 Task: Find connections with filter location Itaberaí with filter topic #coachingwith filter profile language Spanish with filter current company Diverse Lynx with filter school Maharaja Surajmal Institute Of Technology with filter industry Cutlery and Handtool Manufacturing with filter service category Homeowners Insurance with filter keywords title Electrician
Action: Mouse moved to (493, 90)
Screenshot: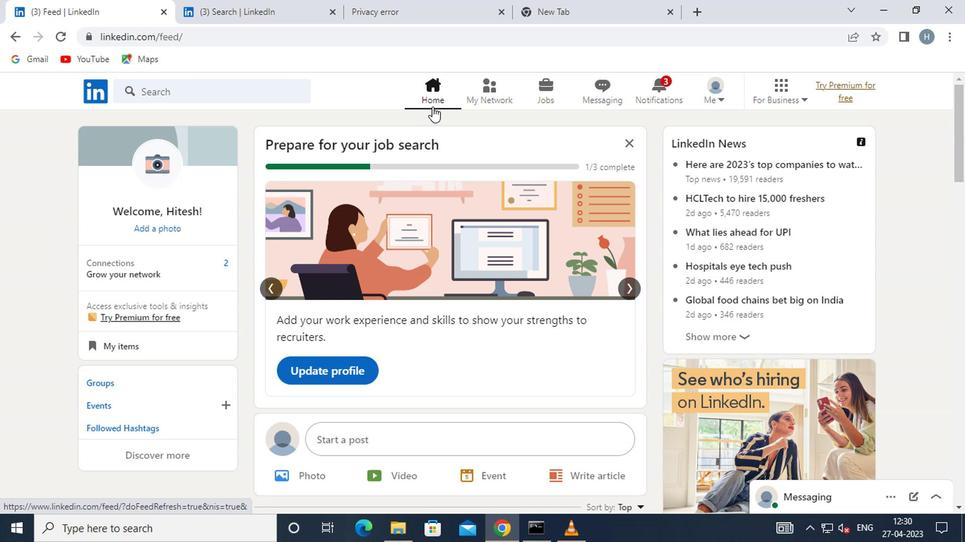
Action: Mouse pressed left at (493, 90)
Screenshot: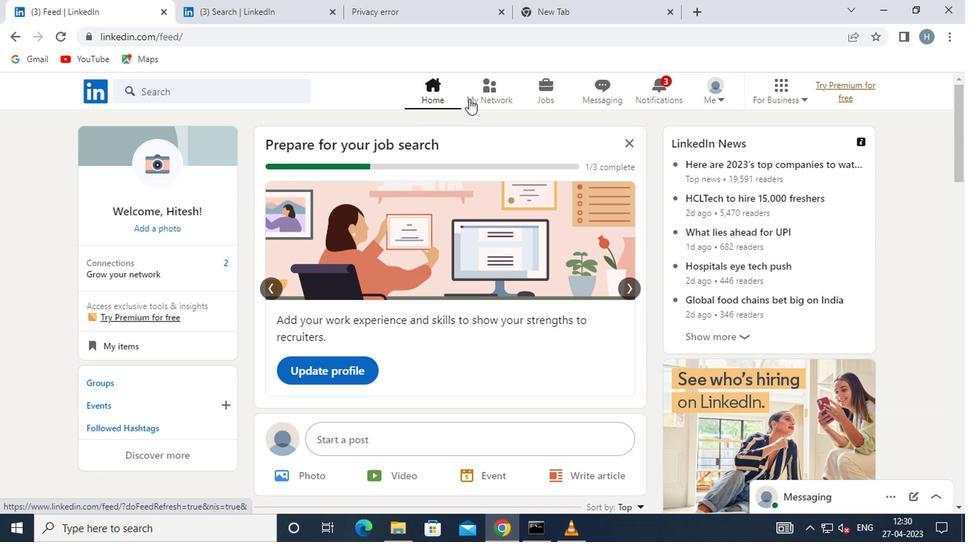 
Action: Mouse moved to (218, 172)
Screenshot: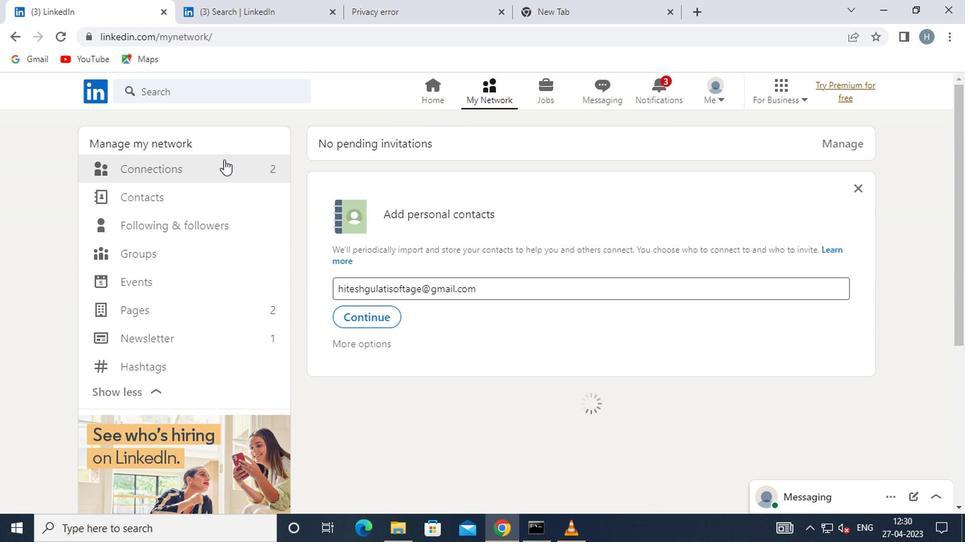 
Action: Mouse pressed left at (218, 172)
Screenshot: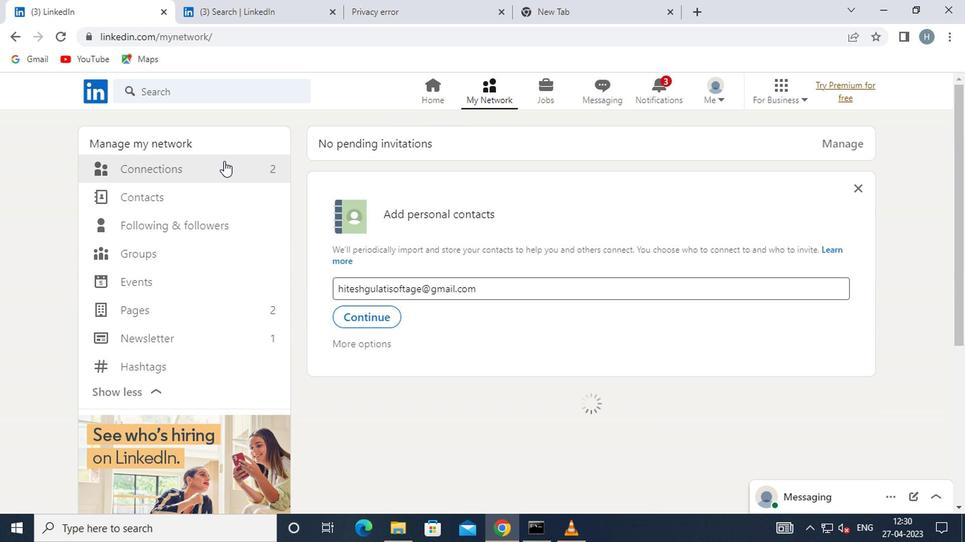 
Action: Mouse moved to (565, 171)
Screenshot: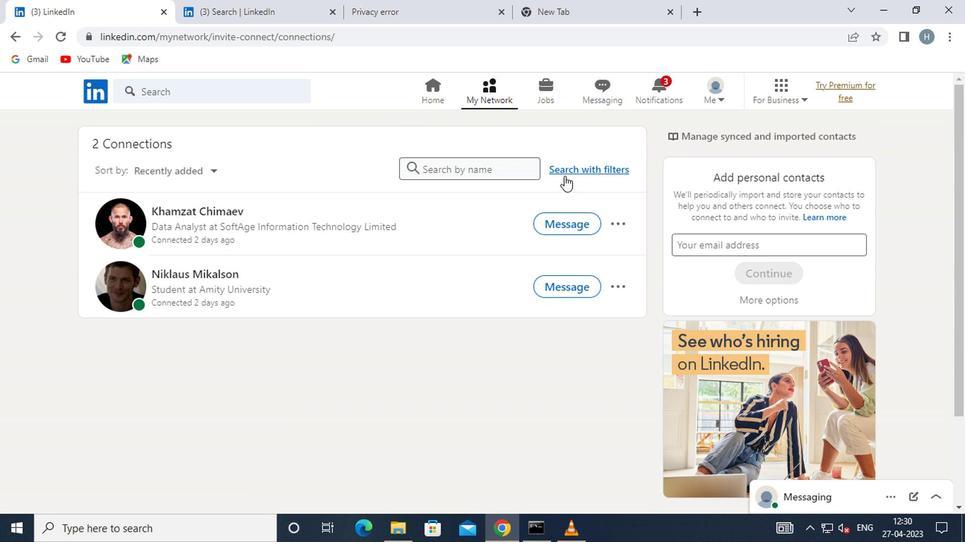
Action: Mouse pressed left at (565, 171)
Screenshot: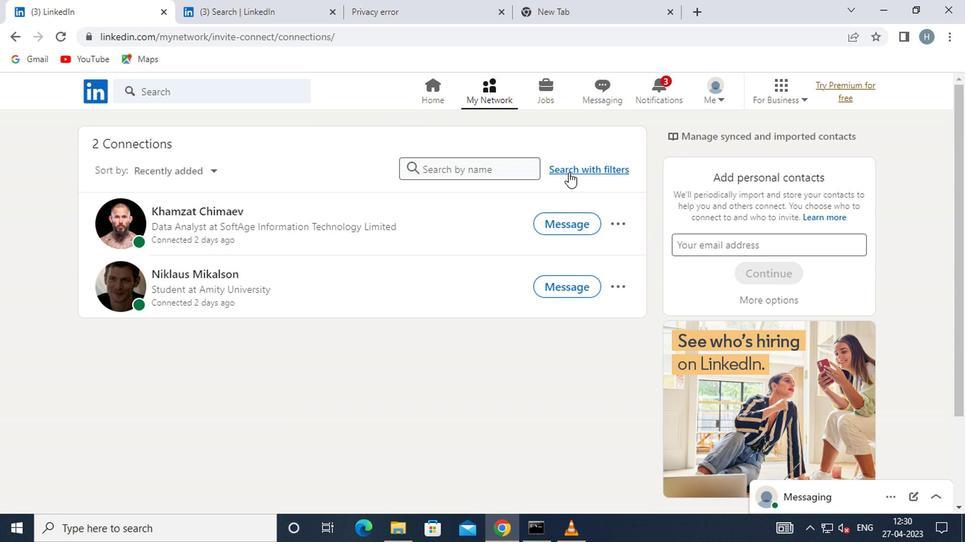 
Action: Mouse moved to (517, 132)
Screenshot: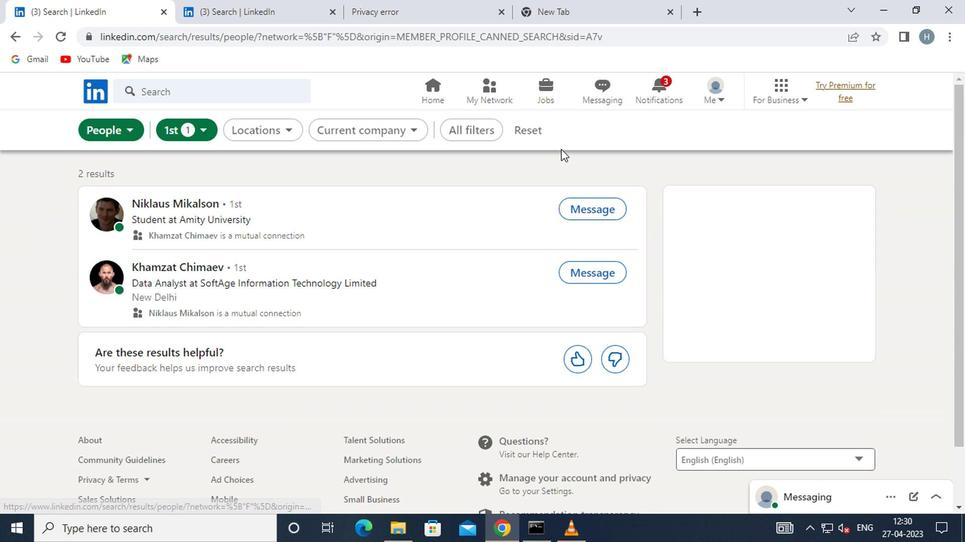 
Action: Mouse pressed left at (517, 132)
Screenshot: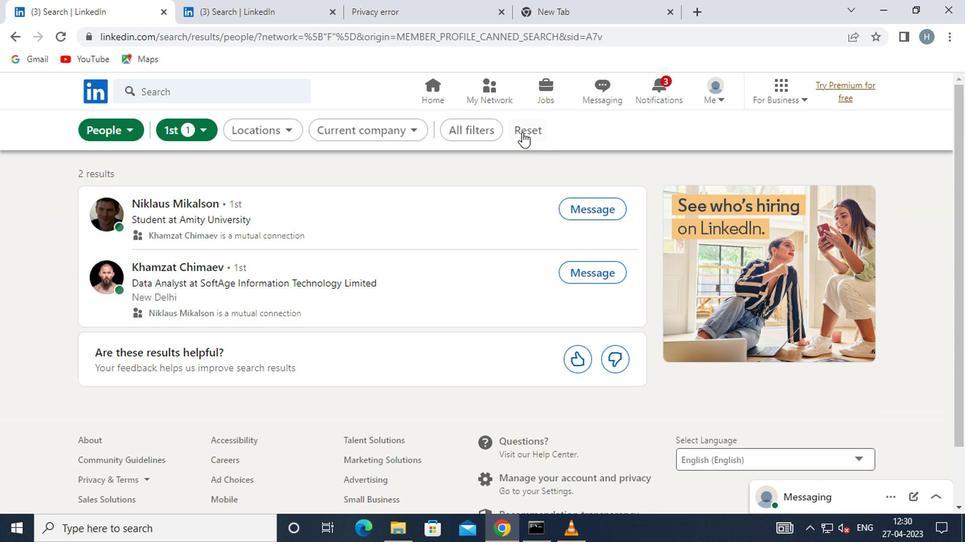 
Action: Mouse moved to (507, 127)
Screenshot: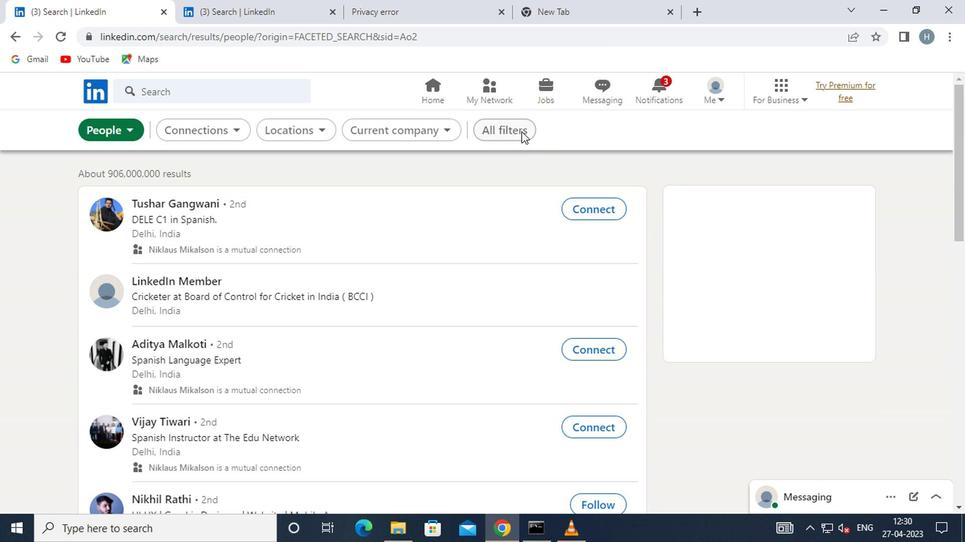 
Action: Mouse pressed left at (507, 127)
Screenshot: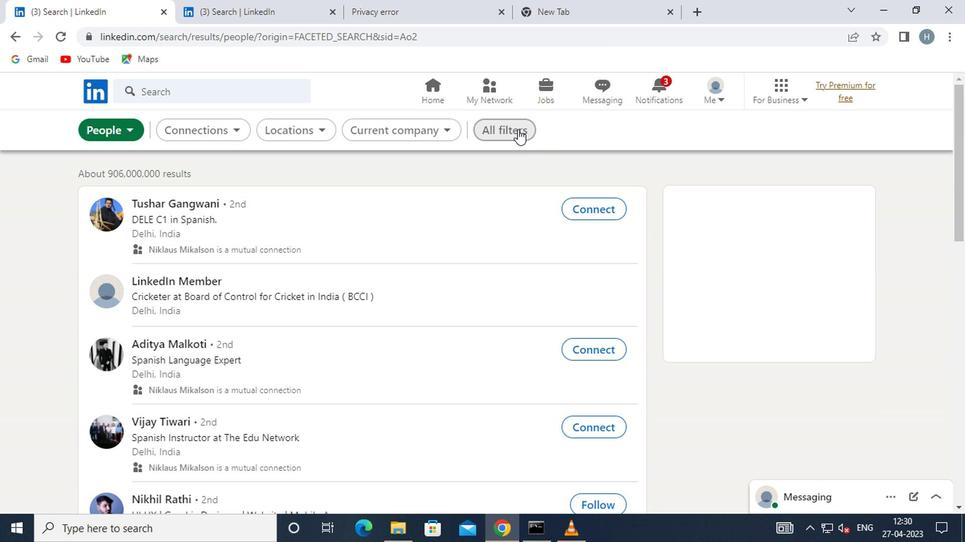 
Action: Mouse moved to (738, 303)
Screenshot: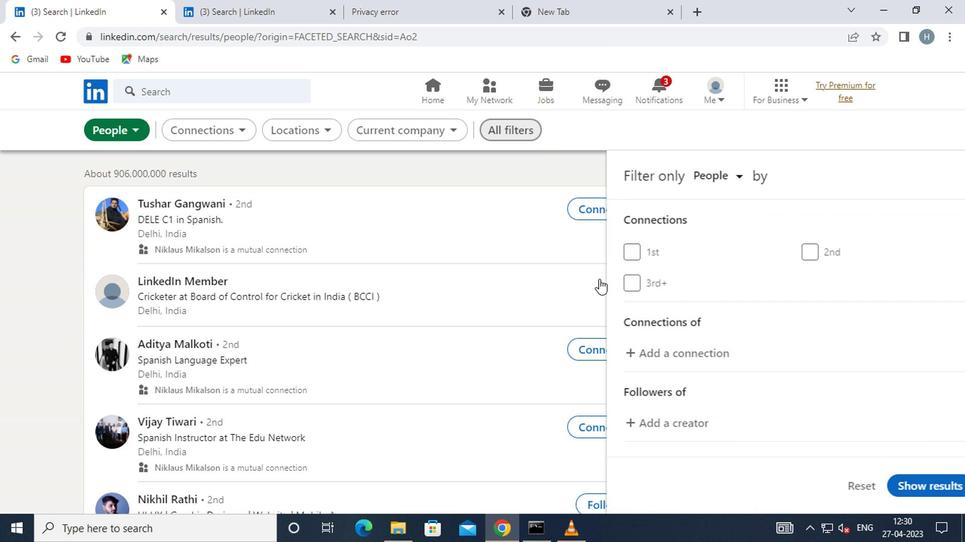 
Action: Mouse scrolled (738, 302) with delta (0, -1)
Screenshot: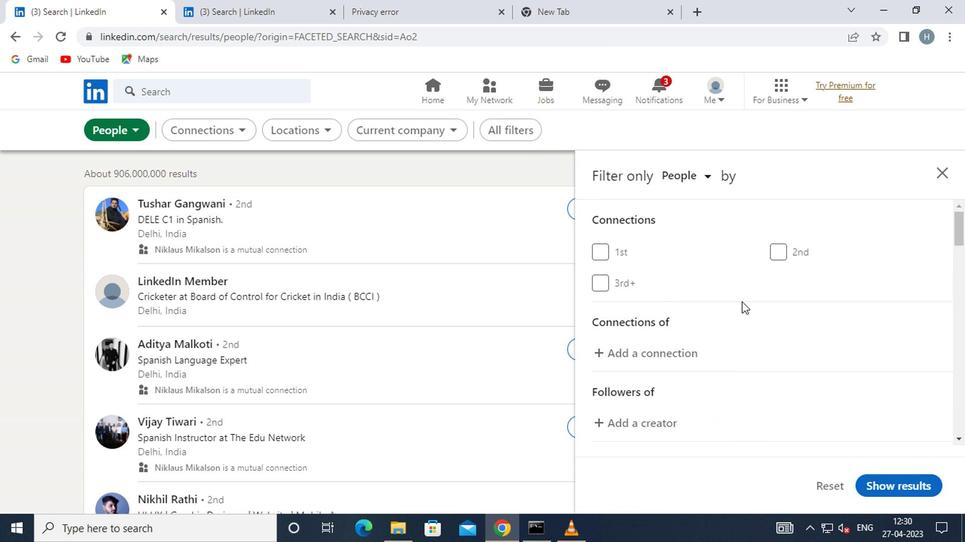 
Action: Mouse scrolled (738, 302) with delta (0, -1)
Screenshot: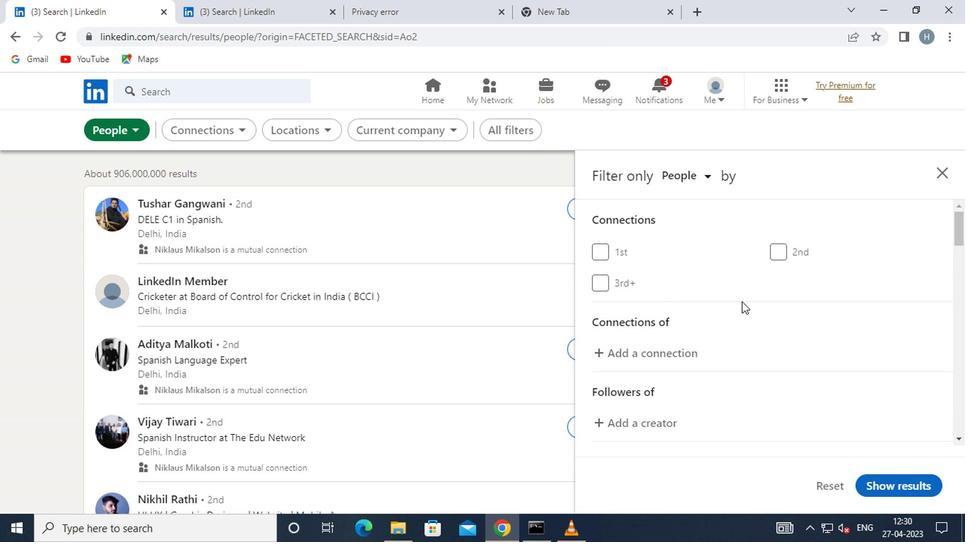 
Action: Mouse scrolled (738, 302) with delta (0, -1)
Screenshot: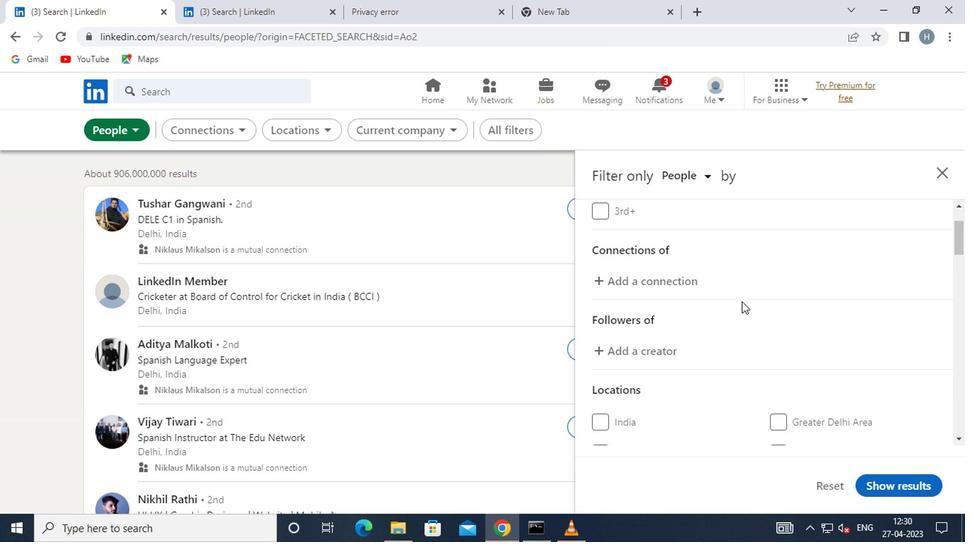 
Action: Mouse moved to (786, 337)
Screenshot: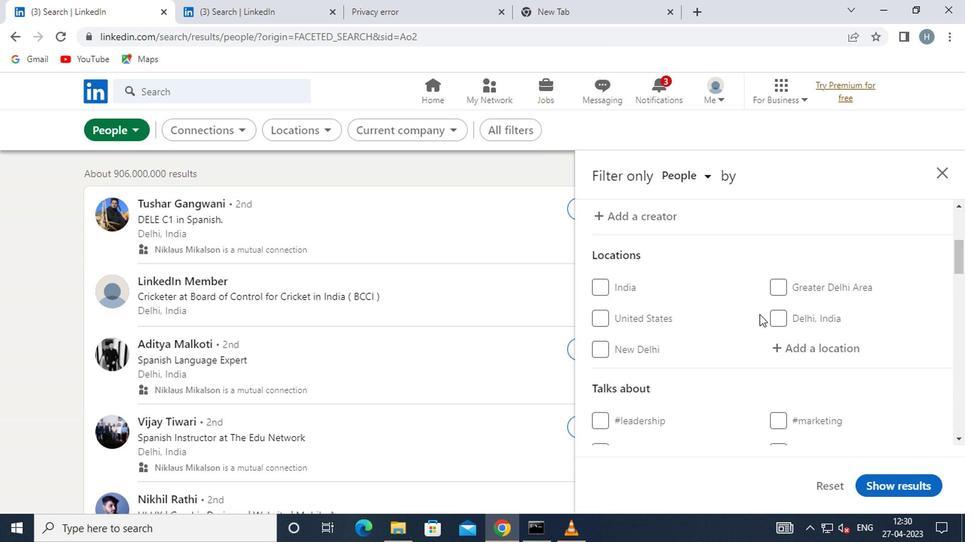 
Action: Mouse pressed left at (786, 337)
Screenshot: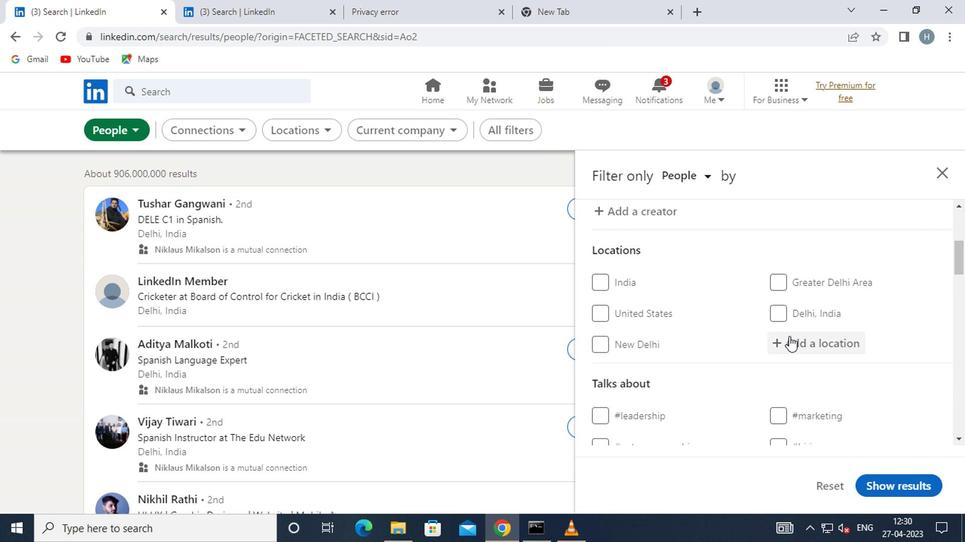 
Action: Key pressed itaberai
Screenshot: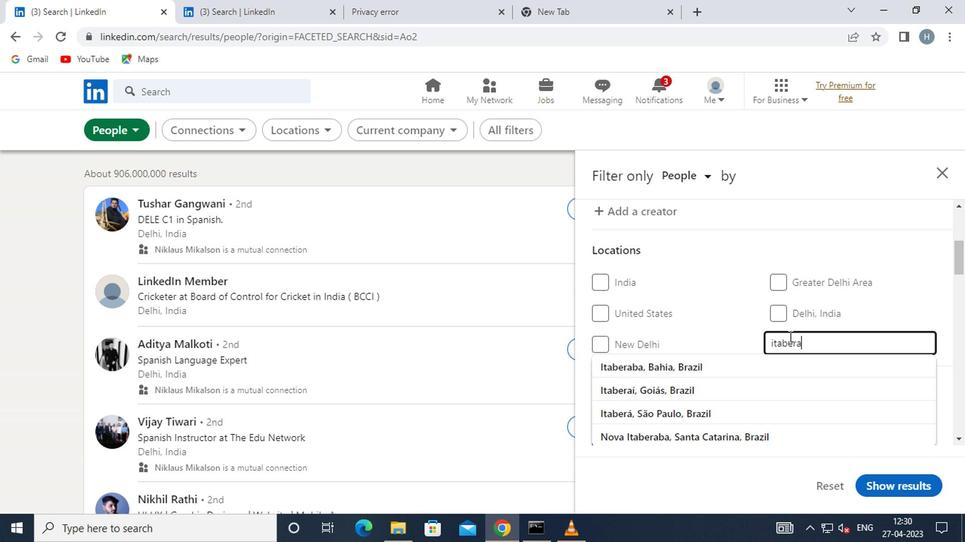 
Action: Mouse moved to (870, 303)
Screenshot: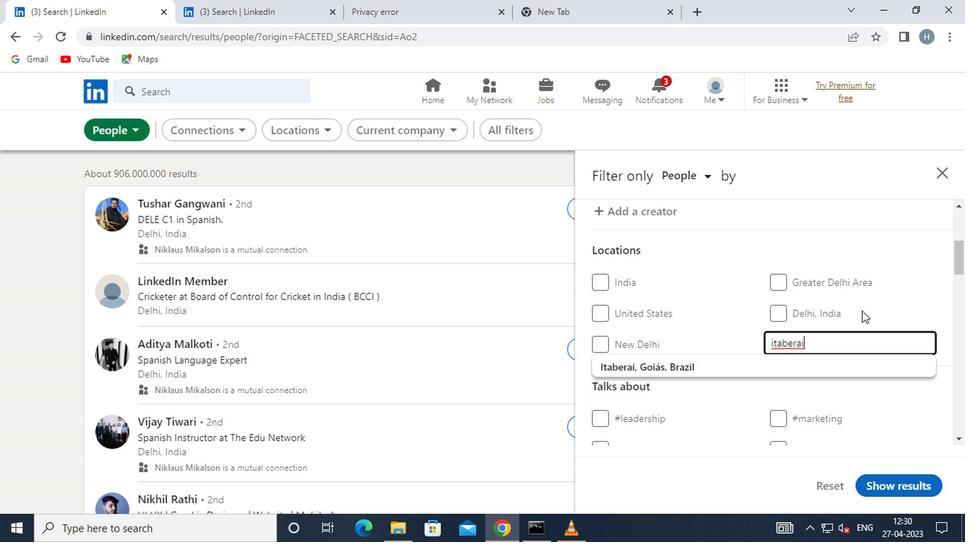 
Action: Mouse pressed left at (870, 303)
Screenshot: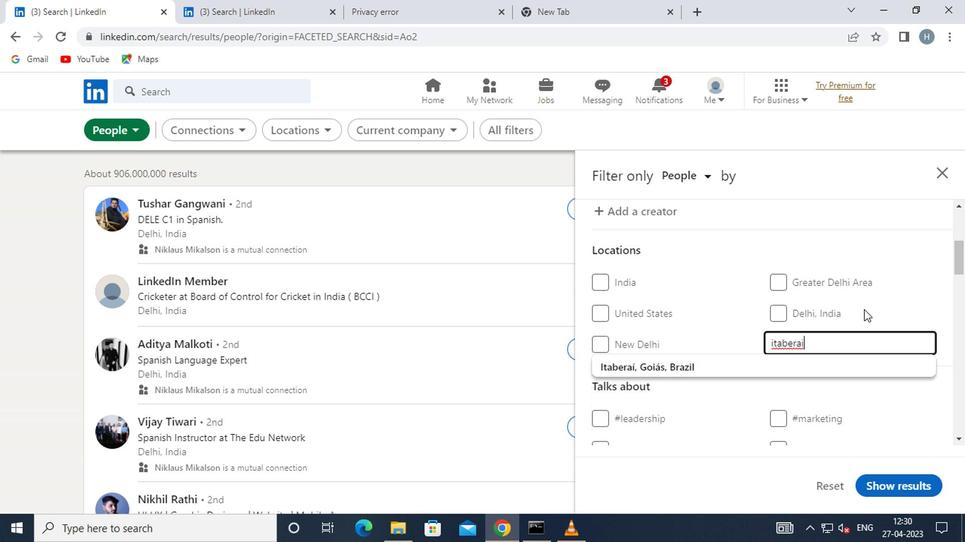
Action: Mouse scrolled (870, 303) with delta (0, 0)
Screenshot: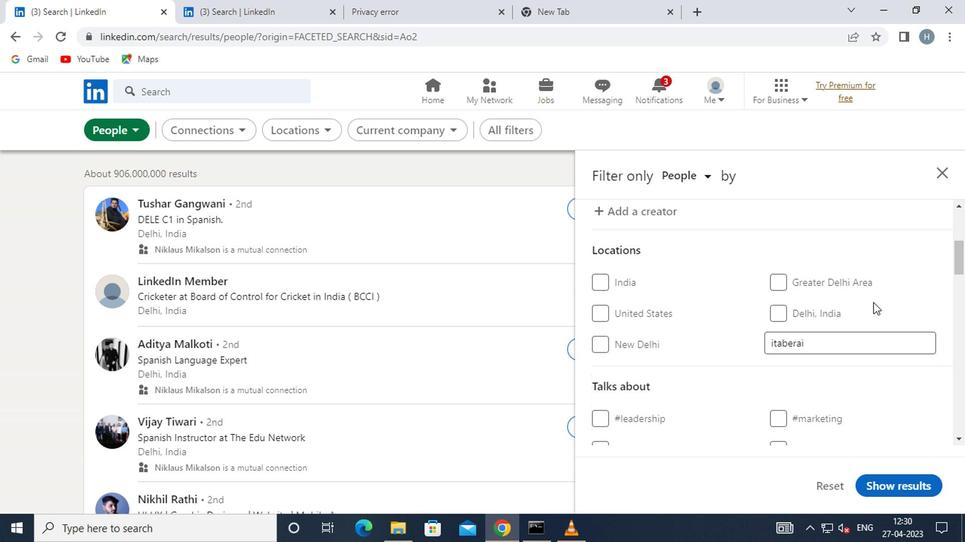 
Action: Mouse moved to (870, 303)
Screenshot: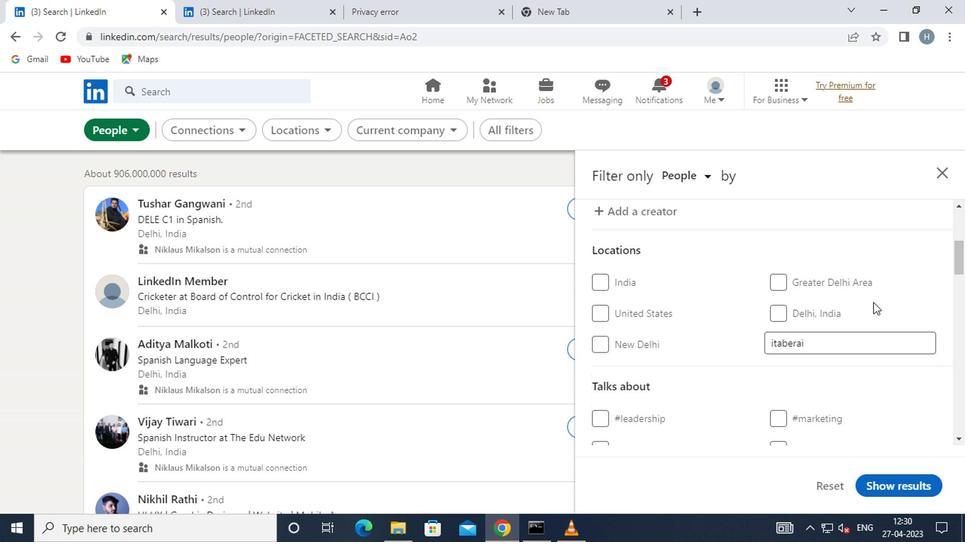
Action: Mouse scrolled (870, 303) with delta (0, 0)
Screenshot: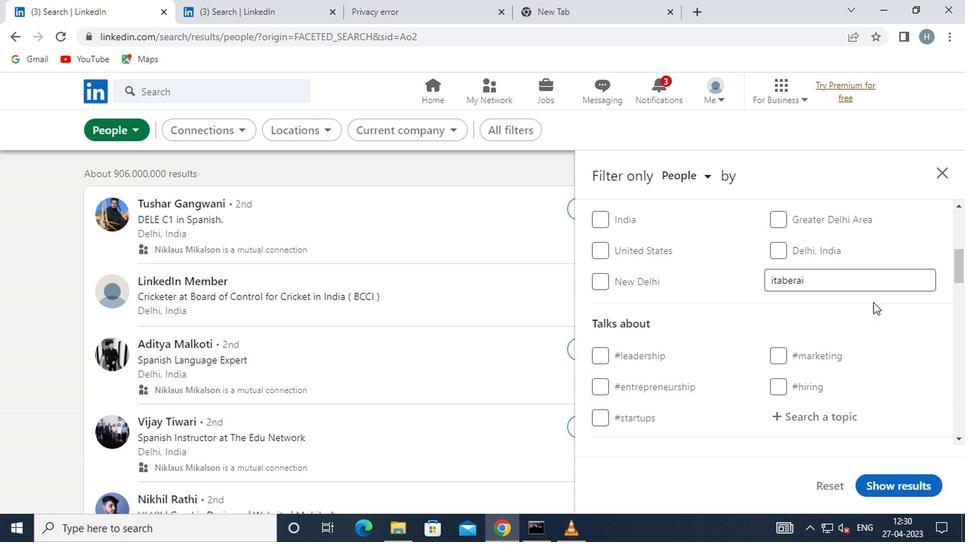 
Action: Mouse moved to (832, 340)
Screenshot: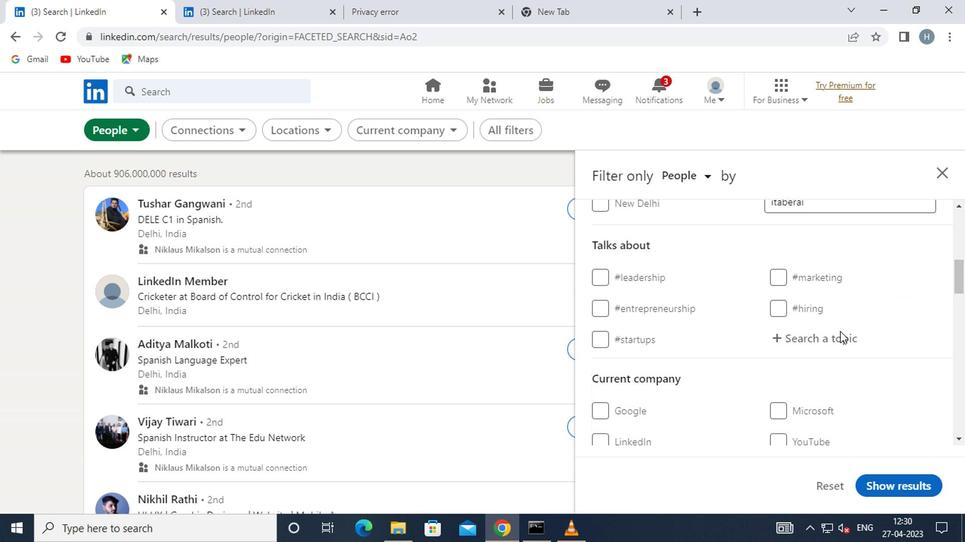 
Action: Mouse pressed left at (832, 340)
Screenshot: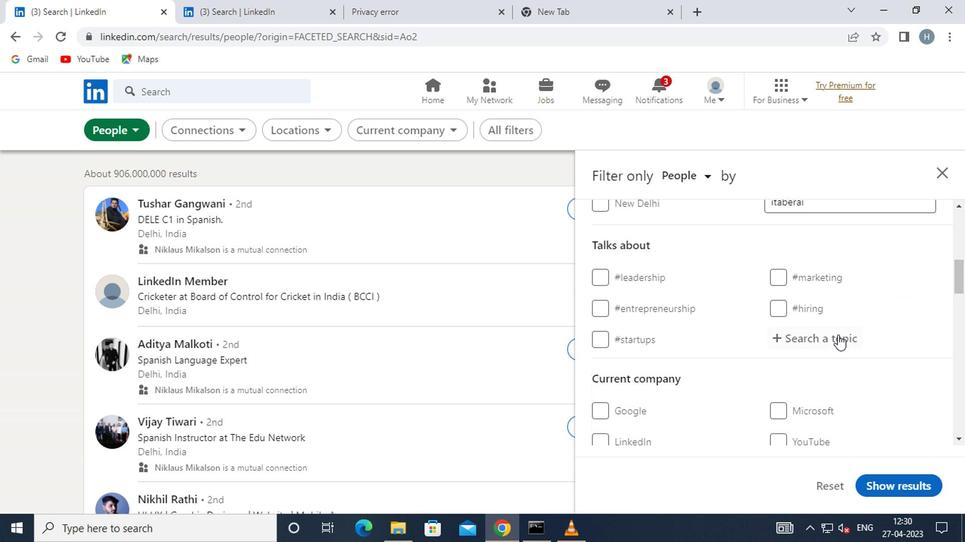 
Action: Mouse moved to (831, 340)
Screenshot: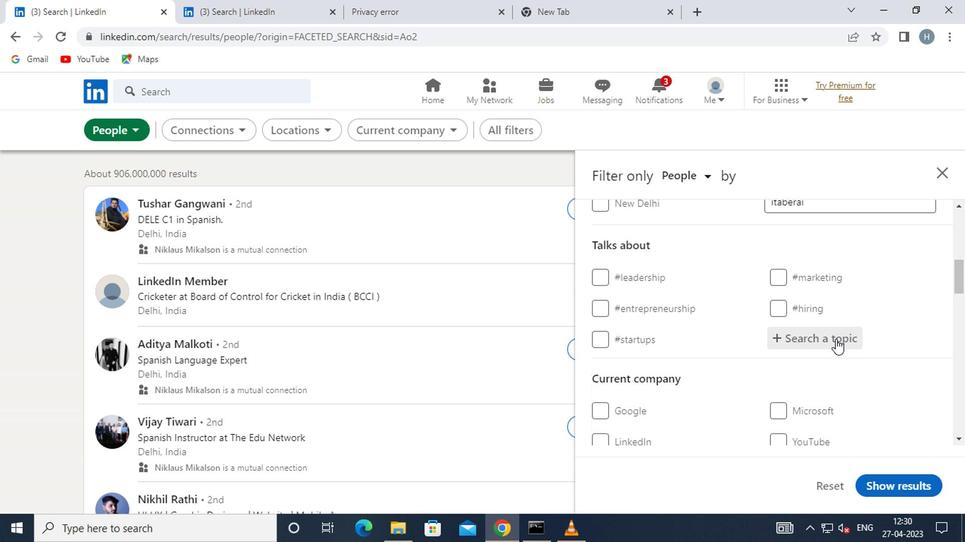 
Action: Key pressed <Key.shift><Key.shift><Key.shift>#COACHINGWITH
Screenshot: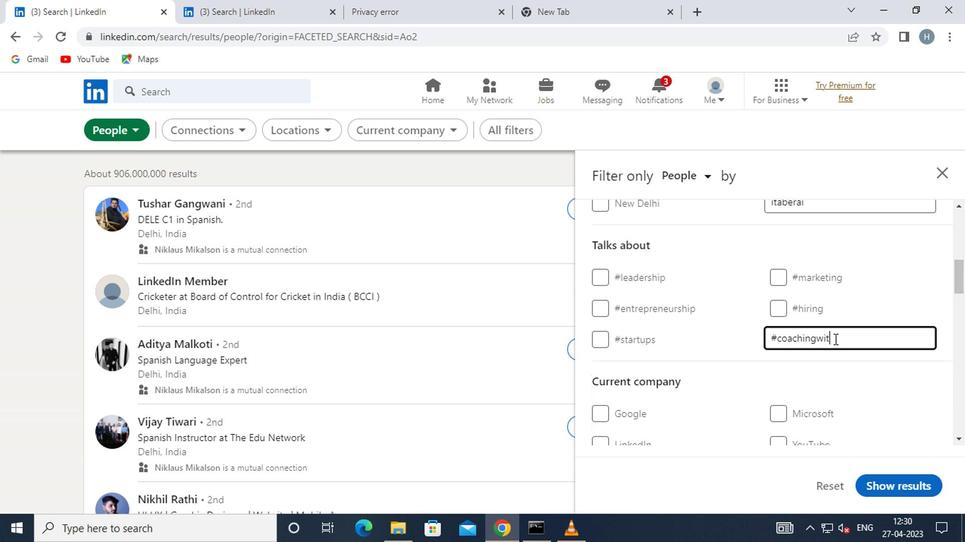 
Action: Mouse moved to (865, 377)
Screenshot: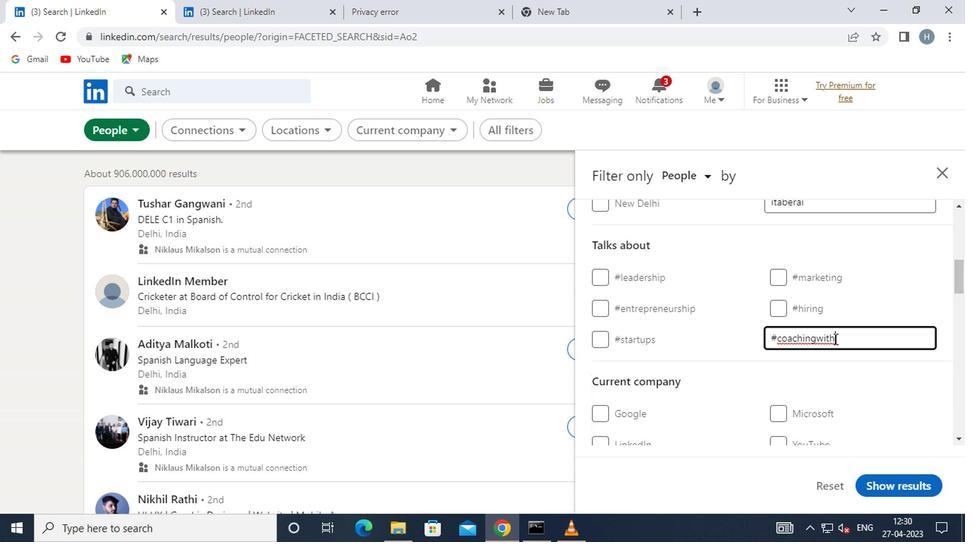 
Action: Mouse pressed left at (865, 377)
Screenshot: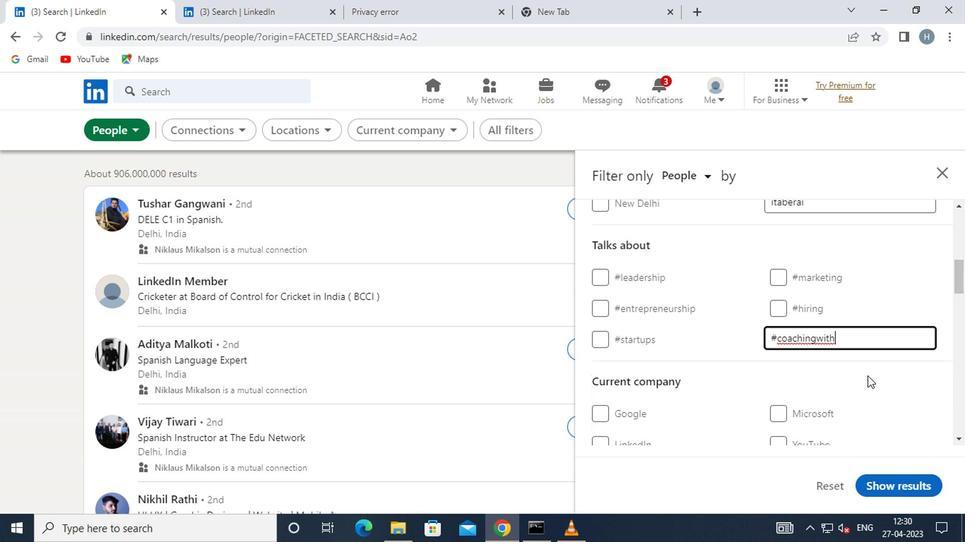 
Action: Mouse moved to (865, 367)
Screenshot: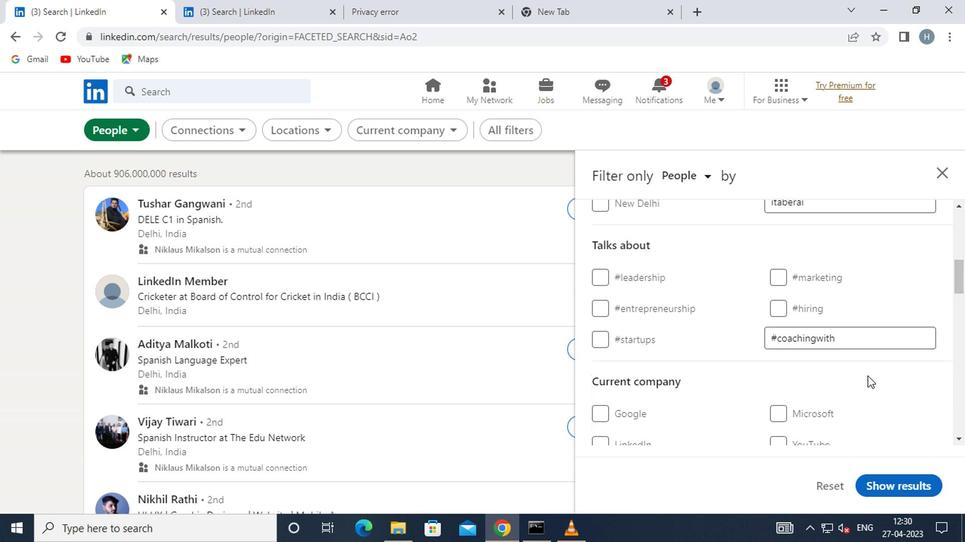 
Action: Mouse scrolled (865, 367) with delta (0, 0)
Screenshot: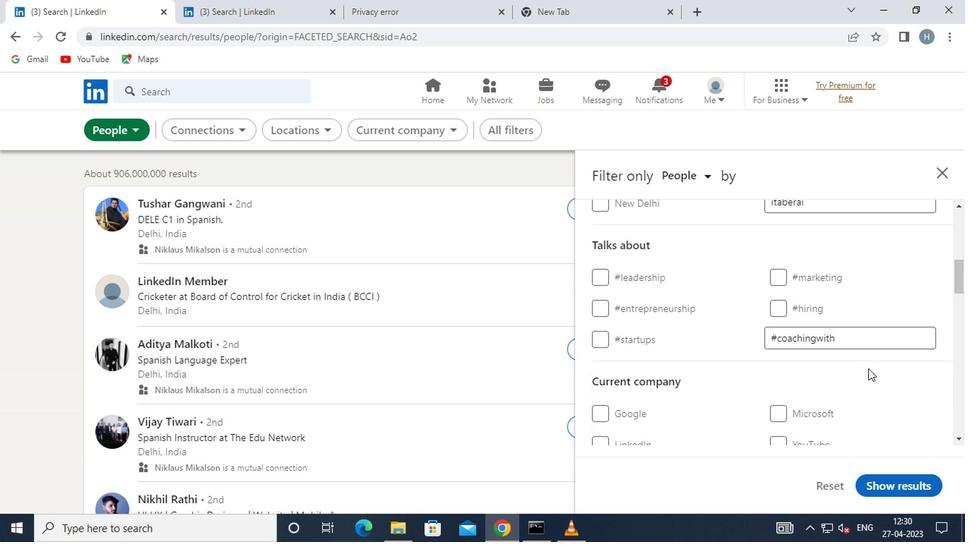 
Action: Mouse scrolled (865, 367) with delta (0, 0)
Screenshot: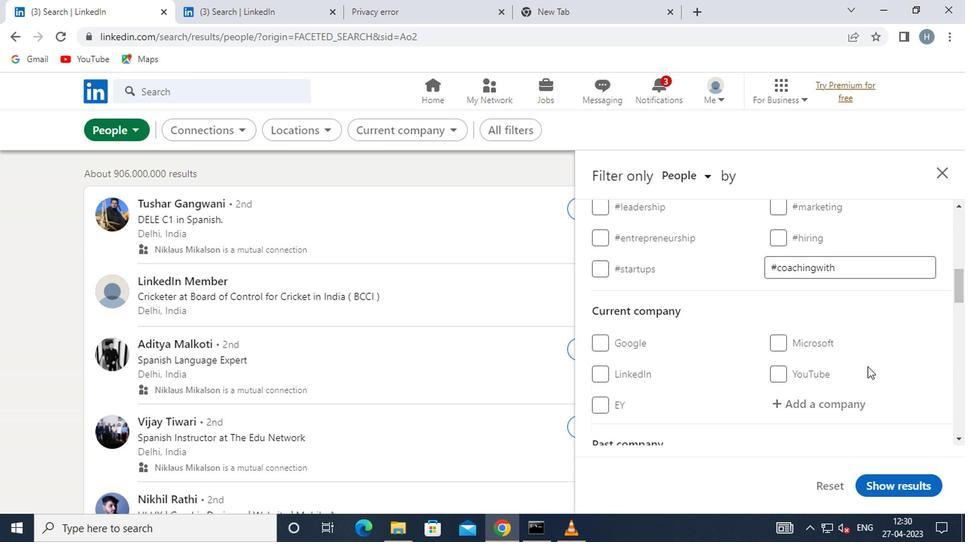 
Action: Mouse moved to (823, 334)
Screenshot: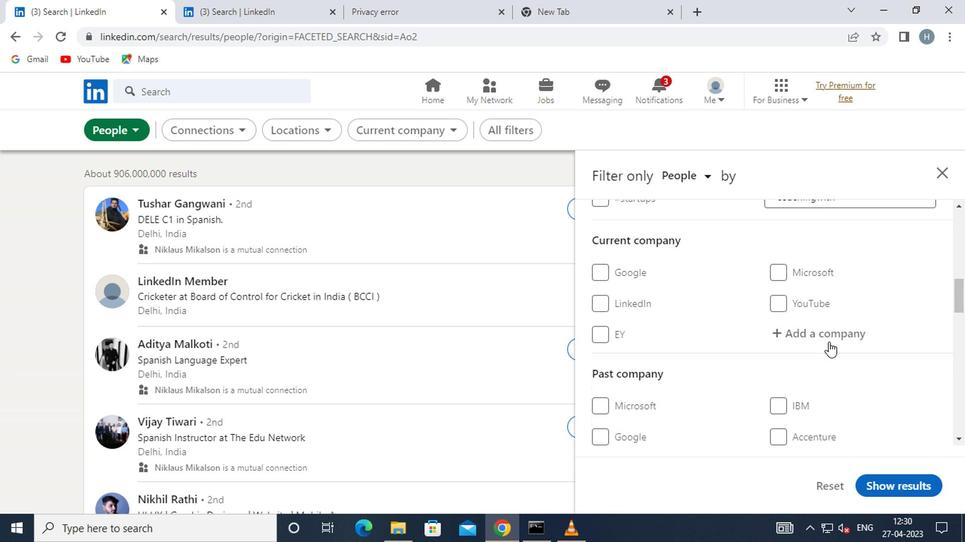 
Action: Mouse pressed left at (823, 334)
Screenshot: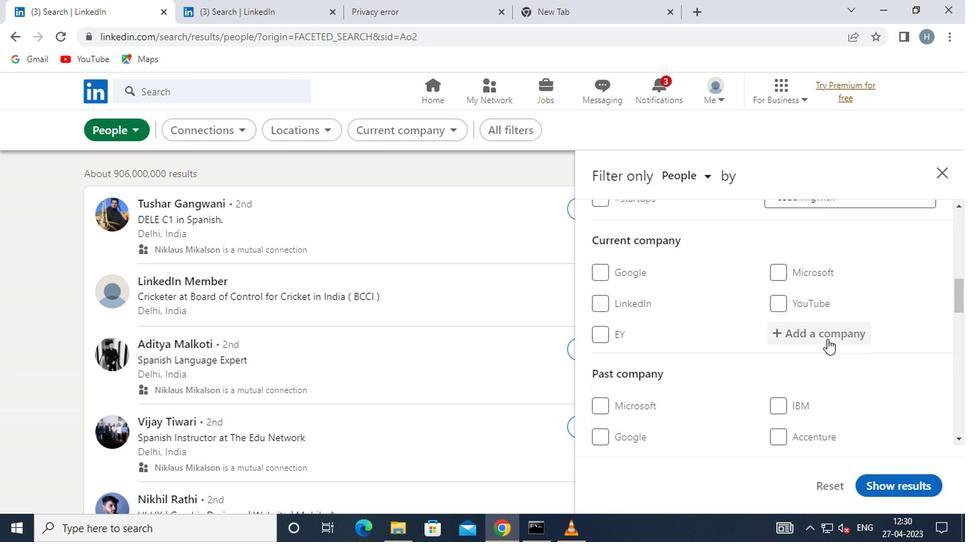 
Action: Key pressed <Key.shift>DIVERSE<Key.space>L
Screenshot: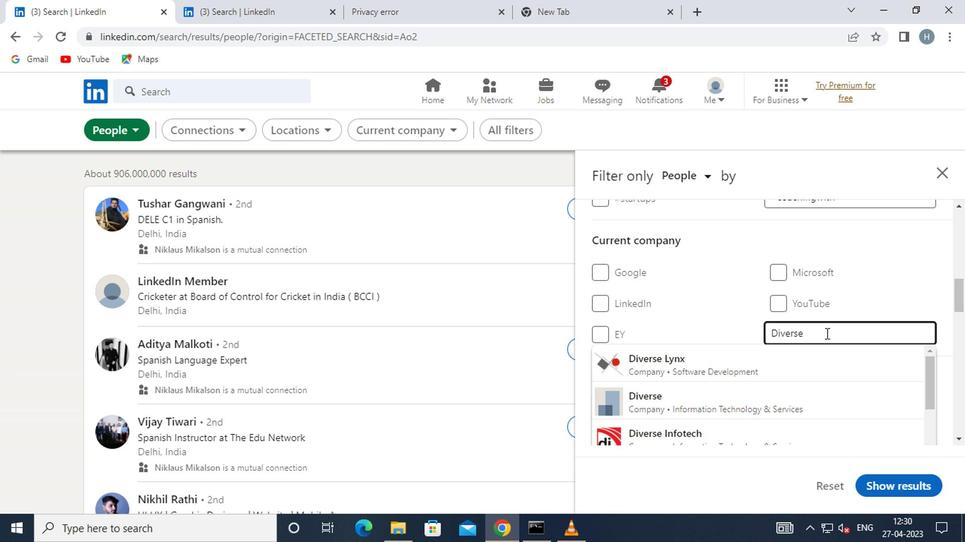 
Action: Mouse moved to (725, 366)
Screenshot: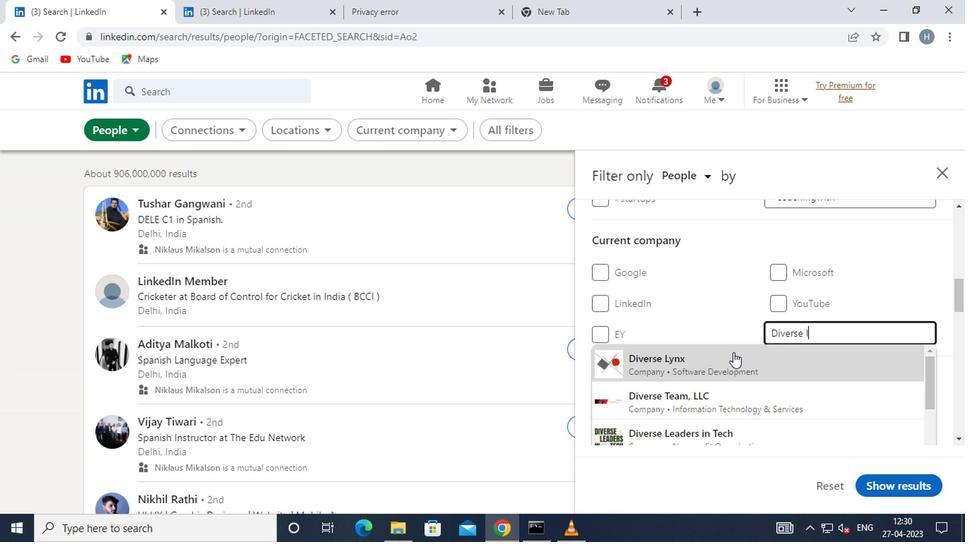 
Action: Mouse pressed left at (725, 366)
Screenshot: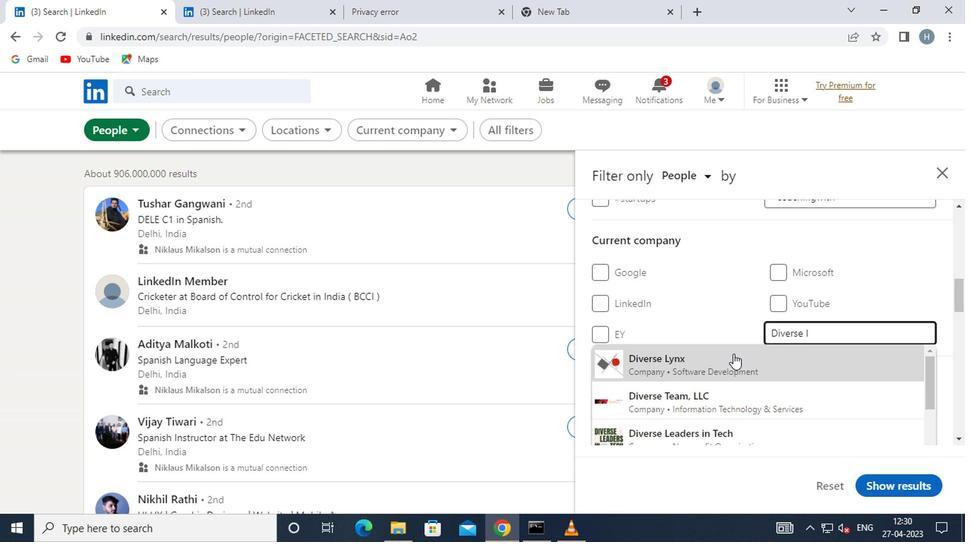 
Action: Mouse scrolled (725, 365) with delta (0, -1)
Screenshot: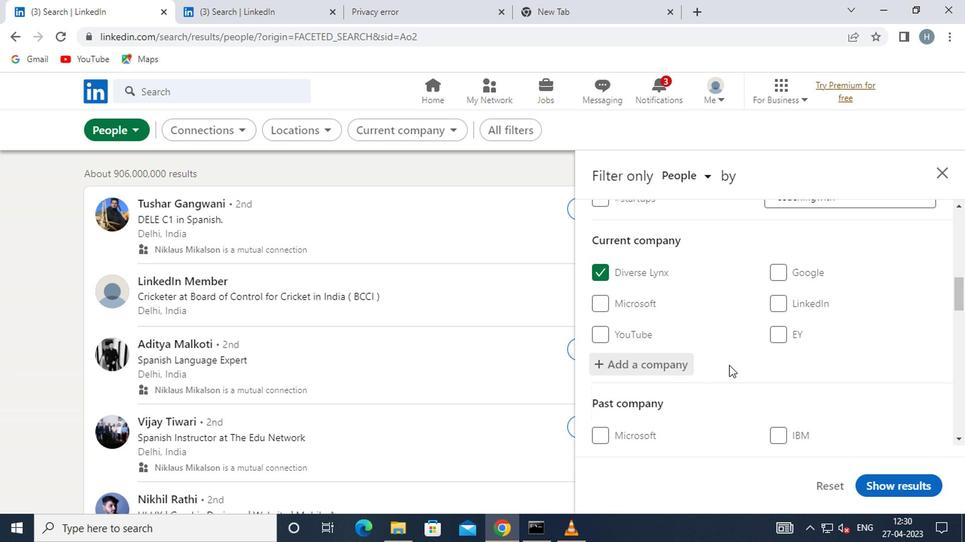 
Action: Mouse moved to (725, 365)
Screenshot: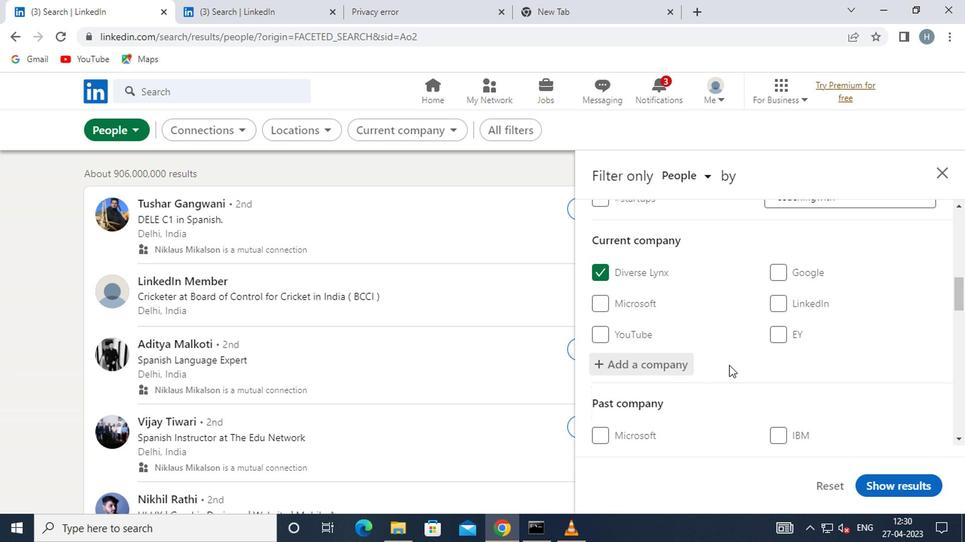 
Action: Mouse scrolled (725, 364) with delta (0, -1)
Screenshot: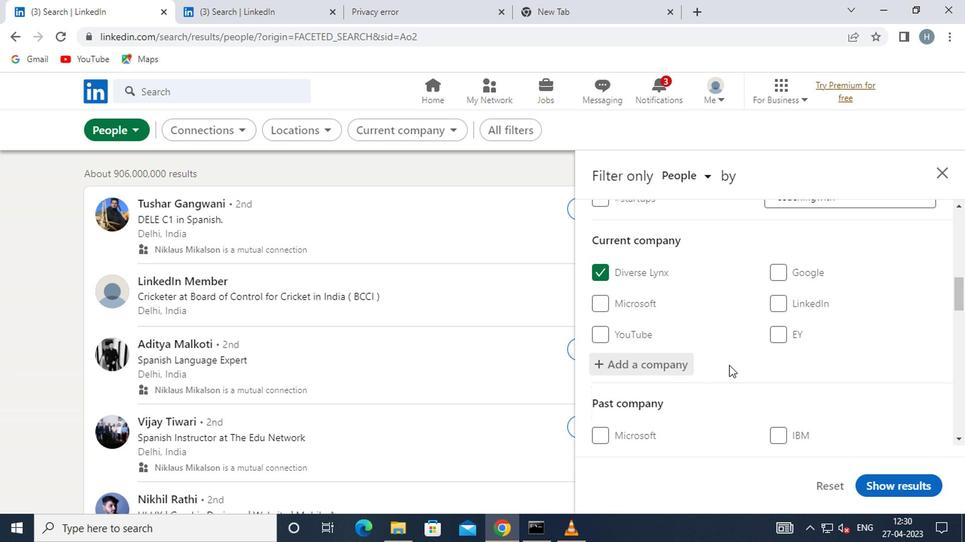 
Action: Mouse moved to (722, 347)
Screenshot: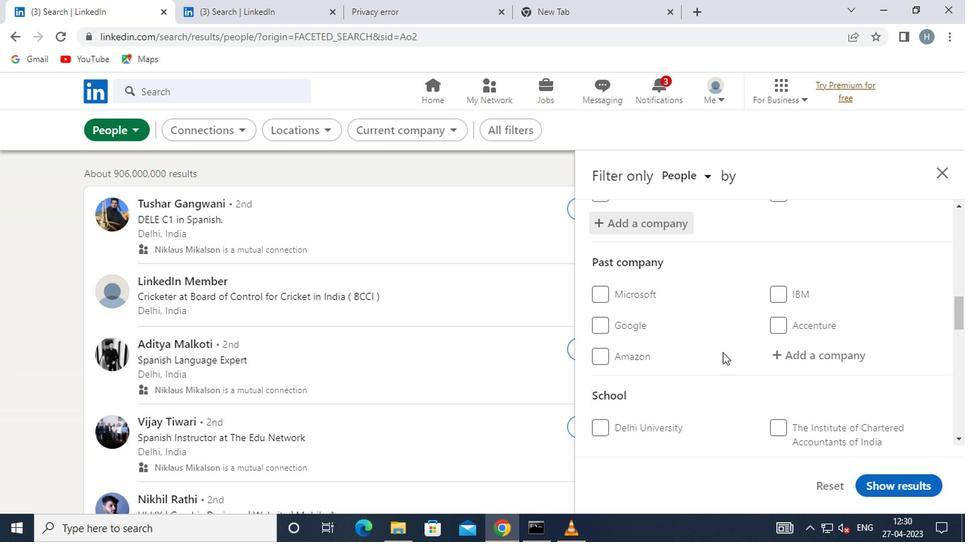 
Action: Mouse scrolled (722, 346) with delta (0, 0)
Screenshot: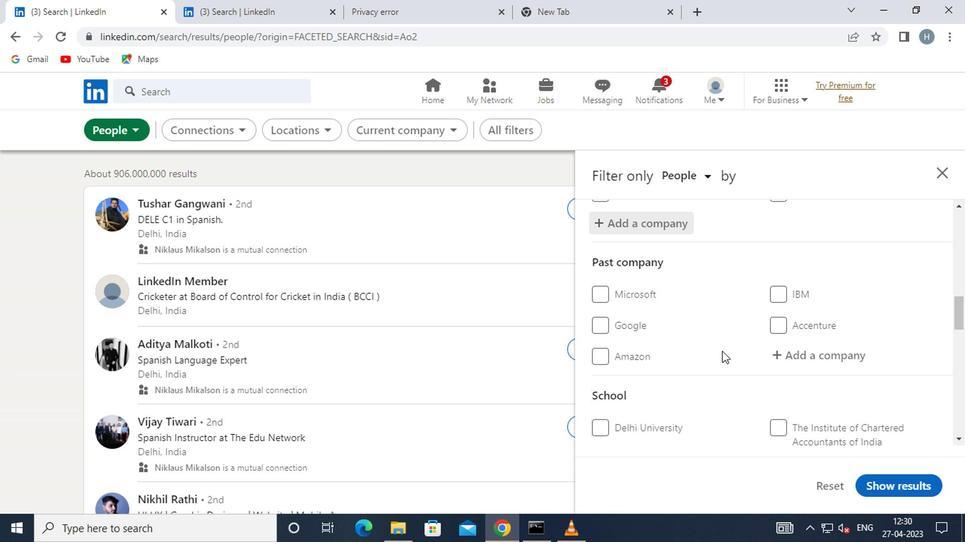 
Action: Mouse scrolled (722, 346) with delta (0, 0)
Screenshot: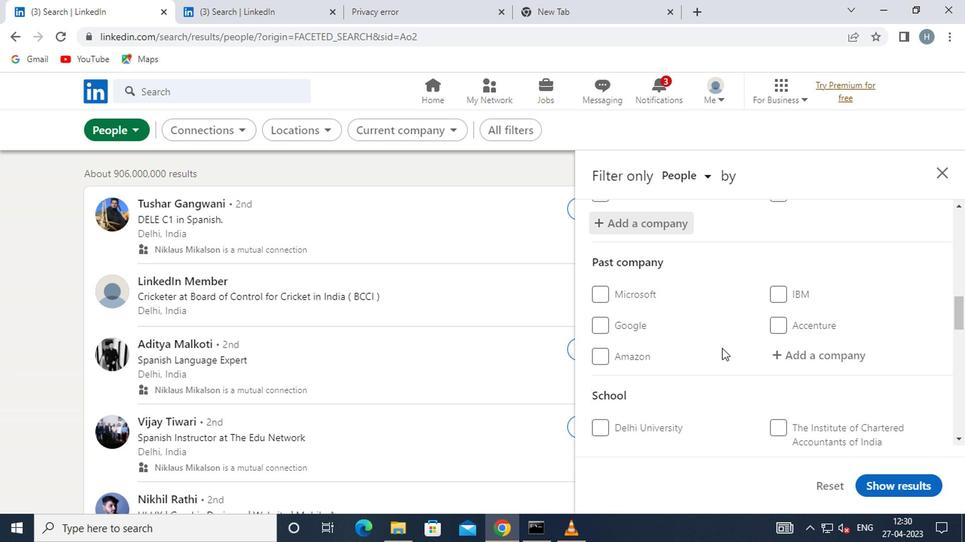 
Action: Mouse moved to (798, 360)
Screenshot: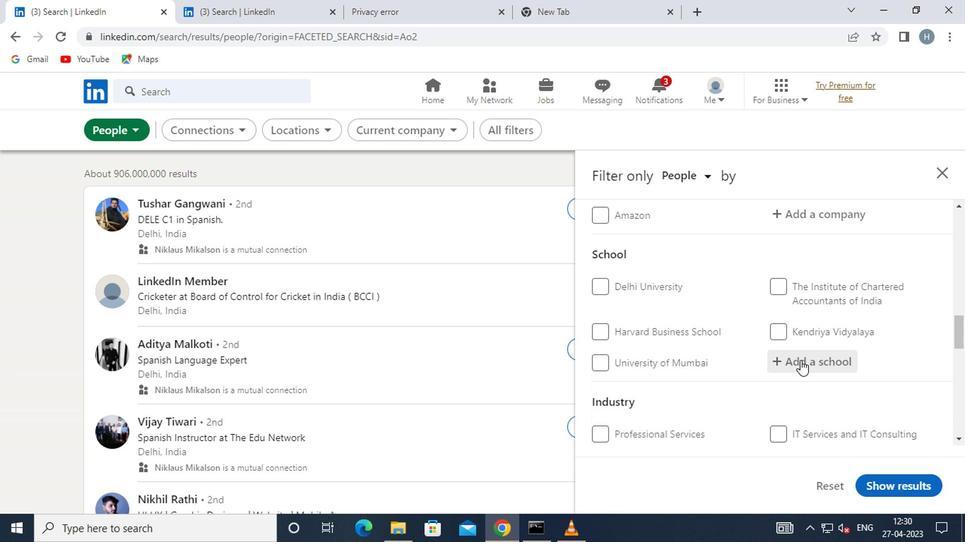 
Action: Mouse pressed left at (798, 360)
Screenshot: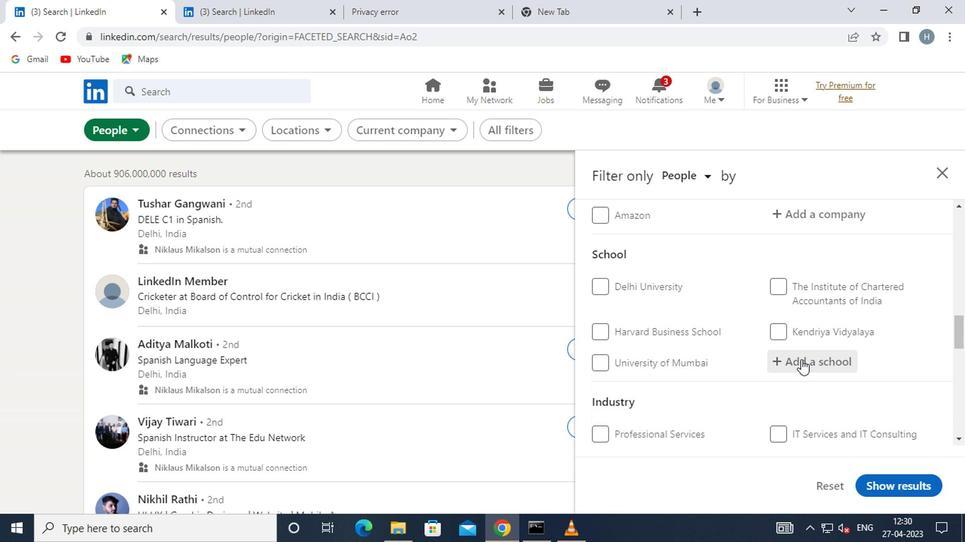 
Action: Mouse moved to (794, 359)
Screenshot: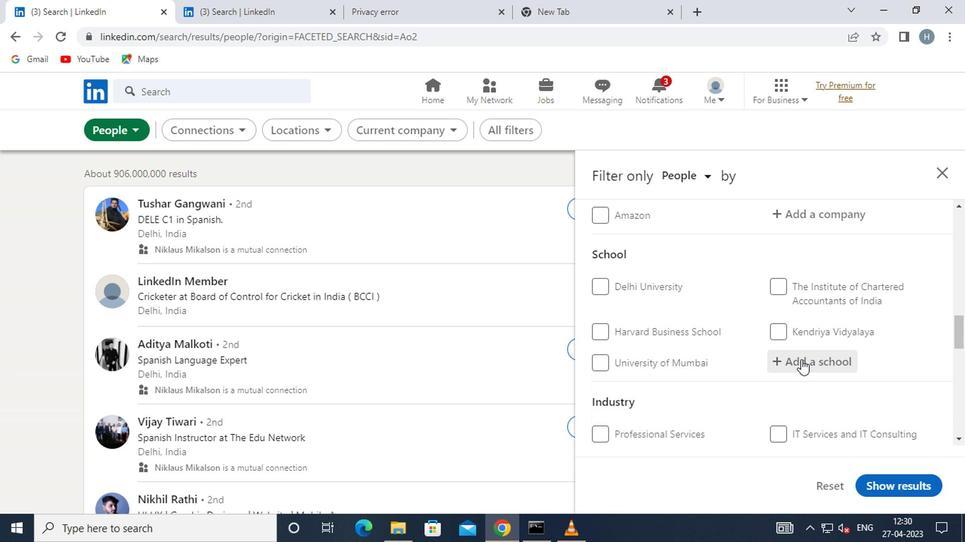 
Action: Key pressed MAHARAJA<Key.space>SU
Screenshot: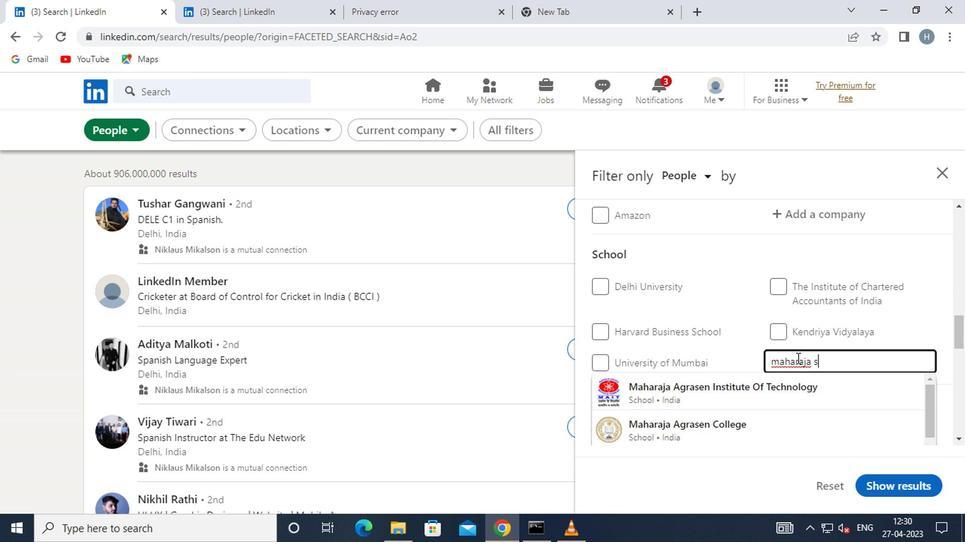 
Action: Mouse moved to (789, 390)
Screenshot: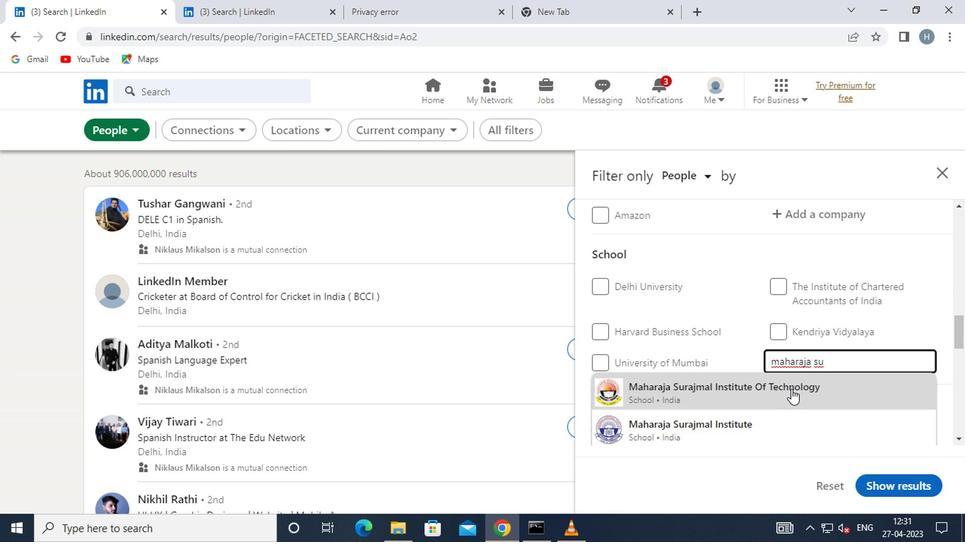 
Action: Mouse pressed left at (789, 390)
Screenshot: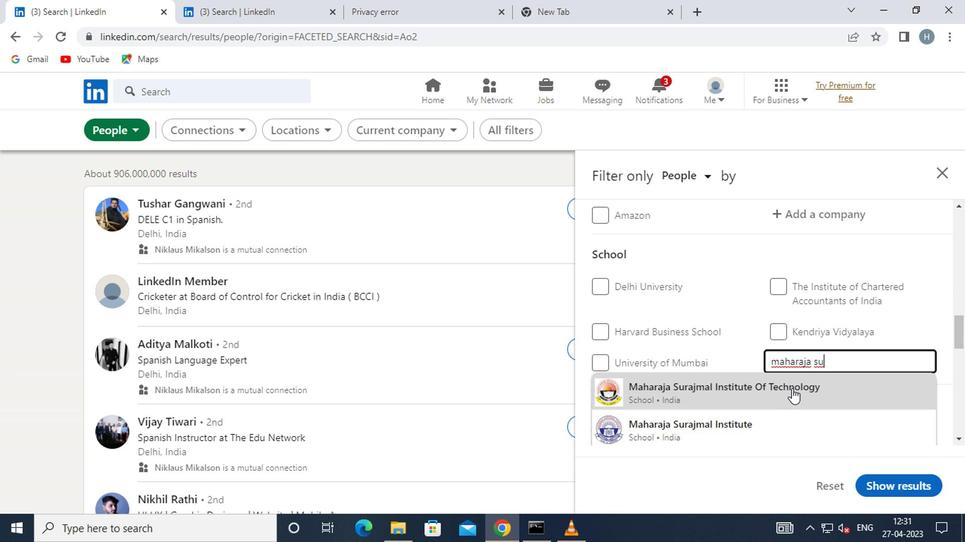 
Action: Mouse moved to (756, 381)
Screenshot: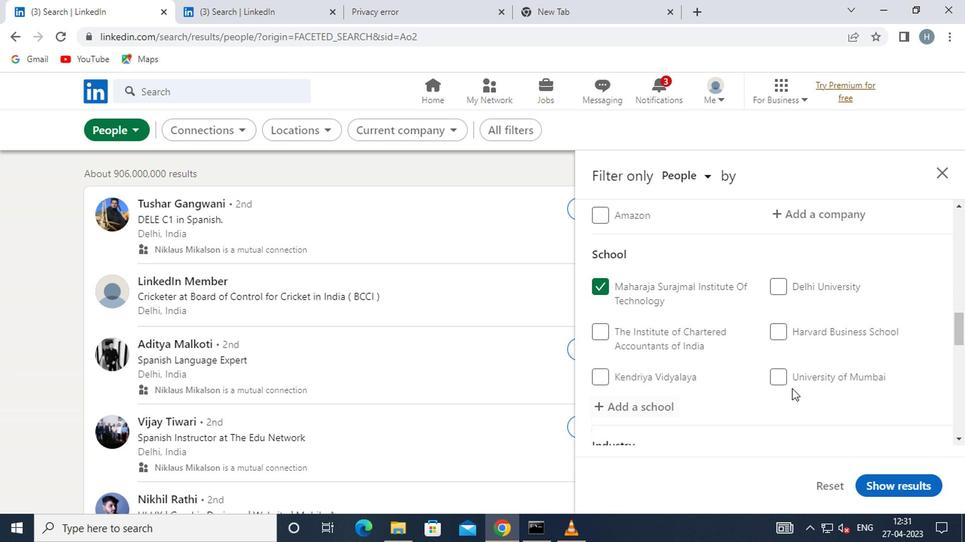 
Action: Mouse scrolled (756, 380) with delta (0, -1)
Screenshot: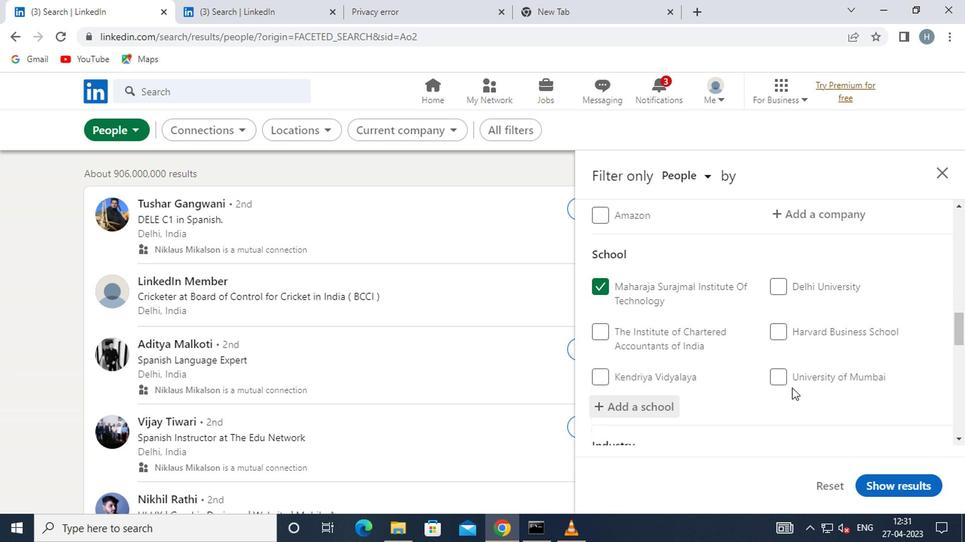 
Action: Mouse scrolled (756, 380) with delta (0, -1)
Screenshot: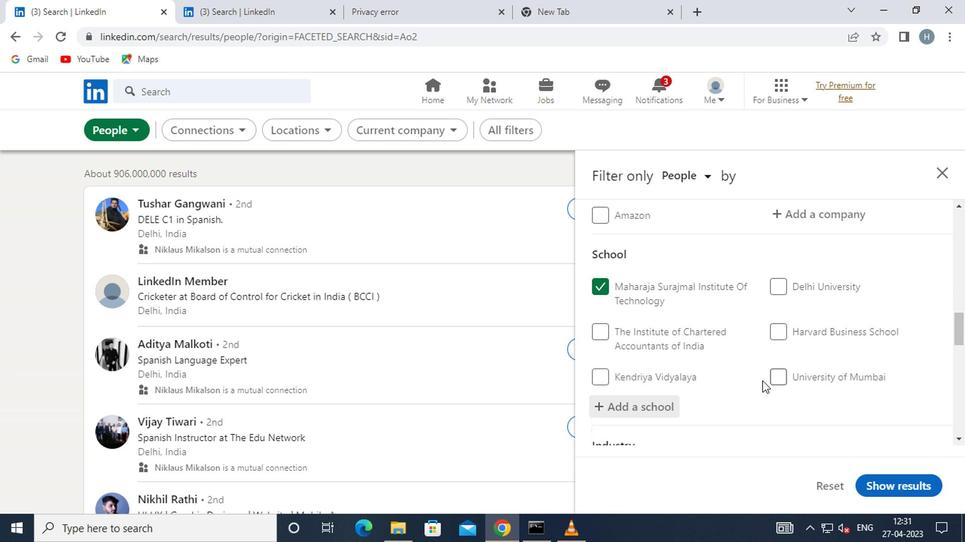 
Action: Mouse moved to (742, 358)
Screenshot: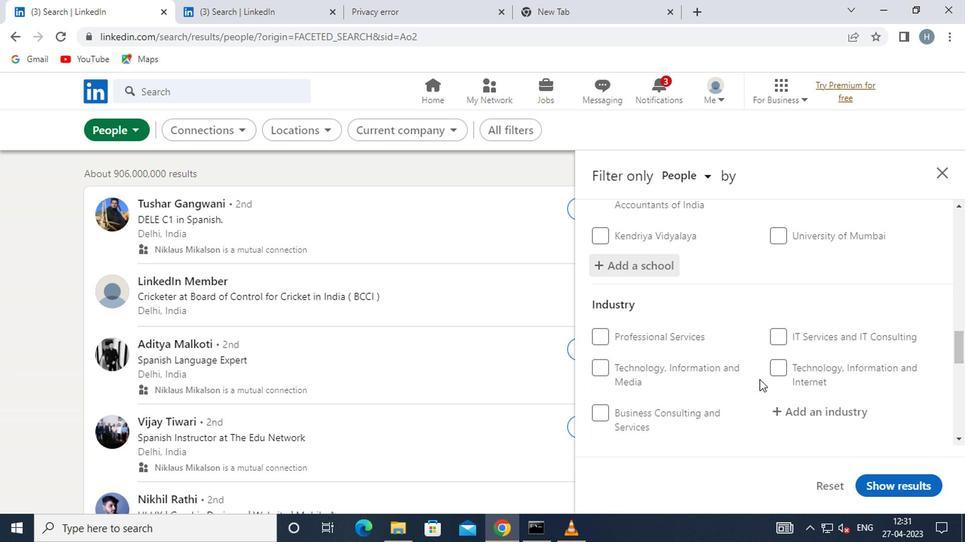 
Action: Mouse scrolled (742, 358) with delta (0, 0)
Screenshot: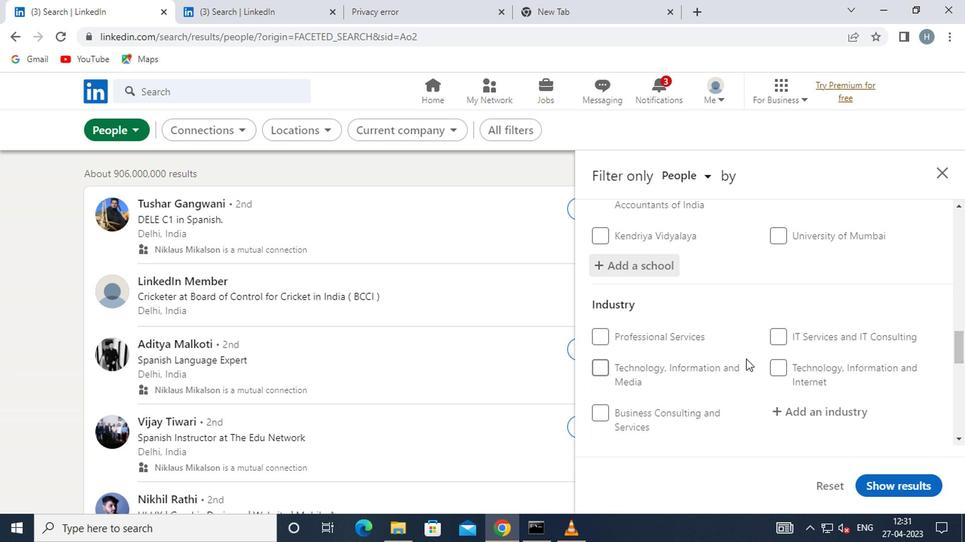 
Action: Mouse moved to (818, 341)
Screenshot: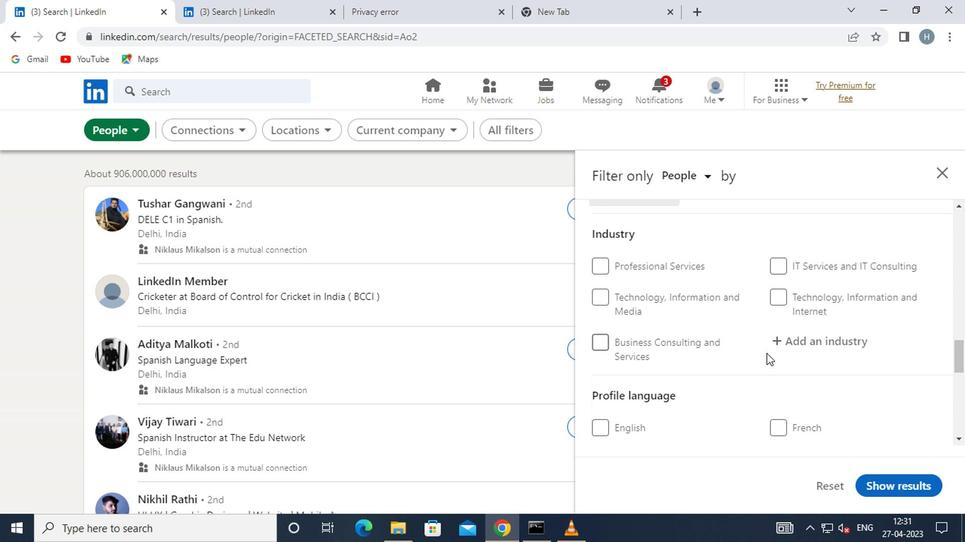 
Action: Mouse pressed left at (818, 341)
Screenshot: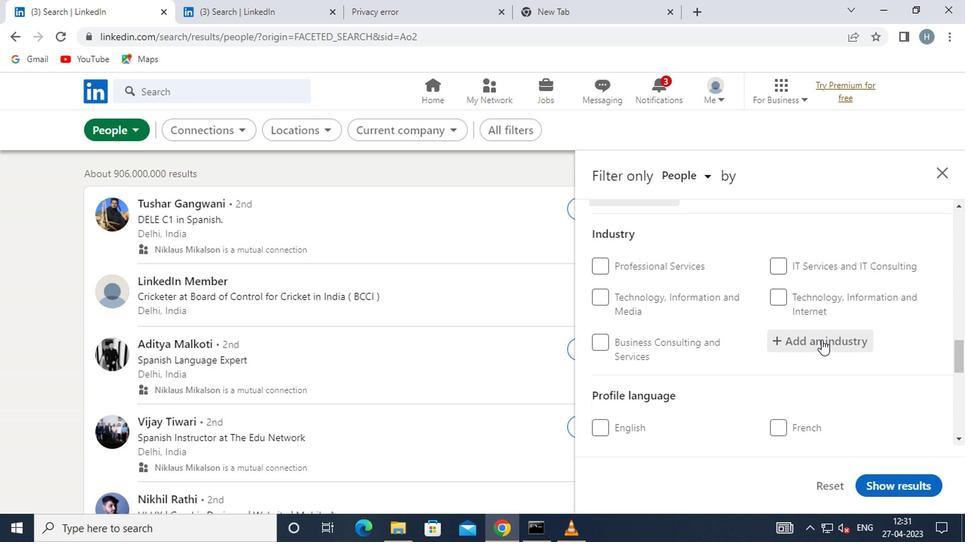 
Action: Mouse moved to (818, 341)
Screenshot: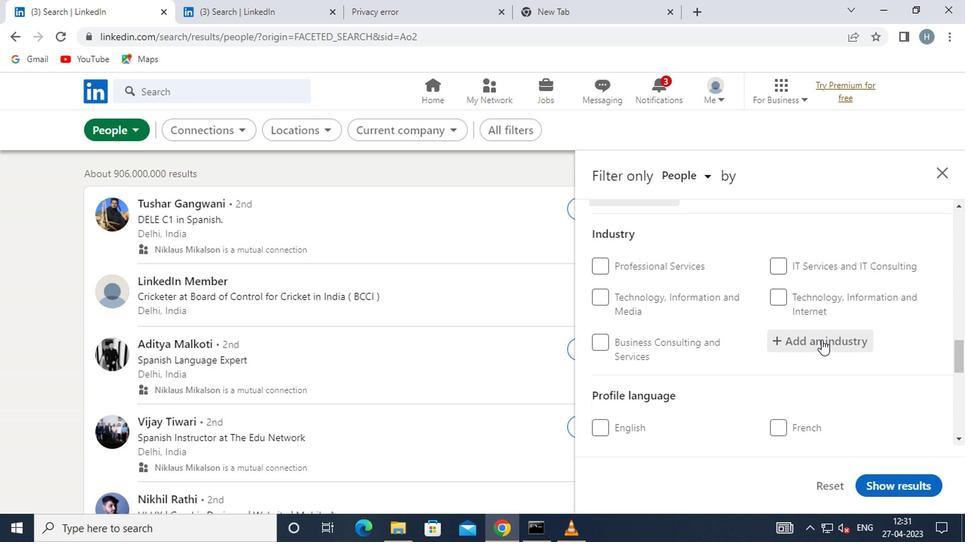 
Action: Key pressed CUTLE
Screenshot: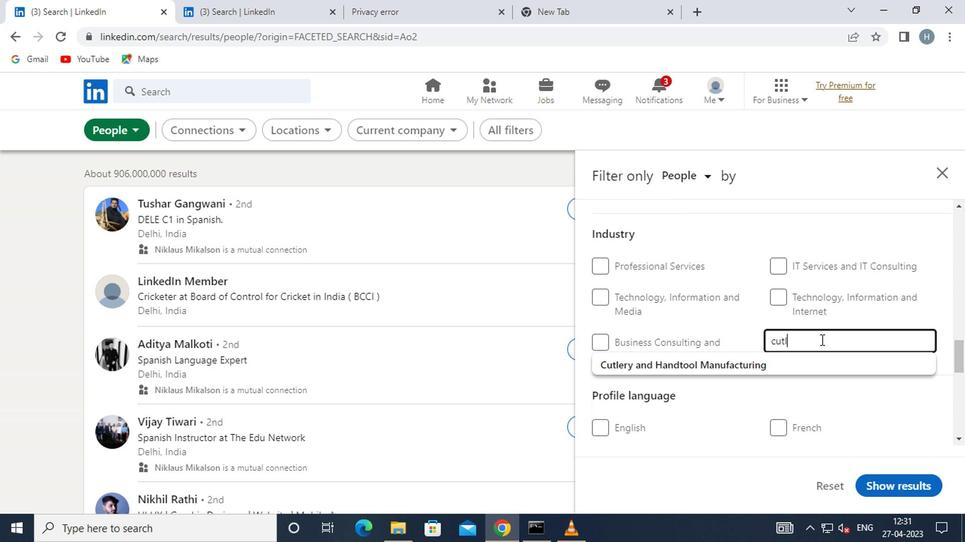 
Action: Mouse moved to (770, 363)
Screenshot: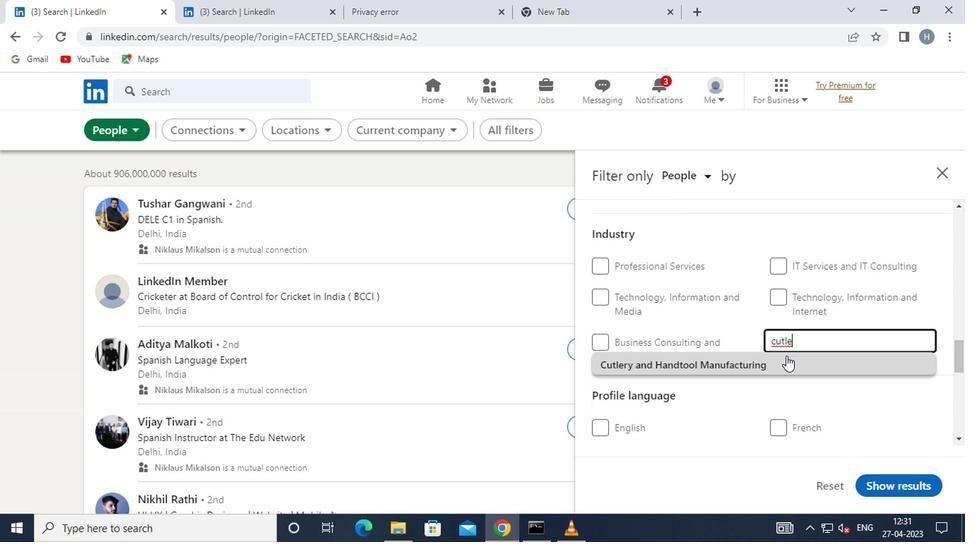 
Action: Mouse pressed left at (770, 363)
Screenshot: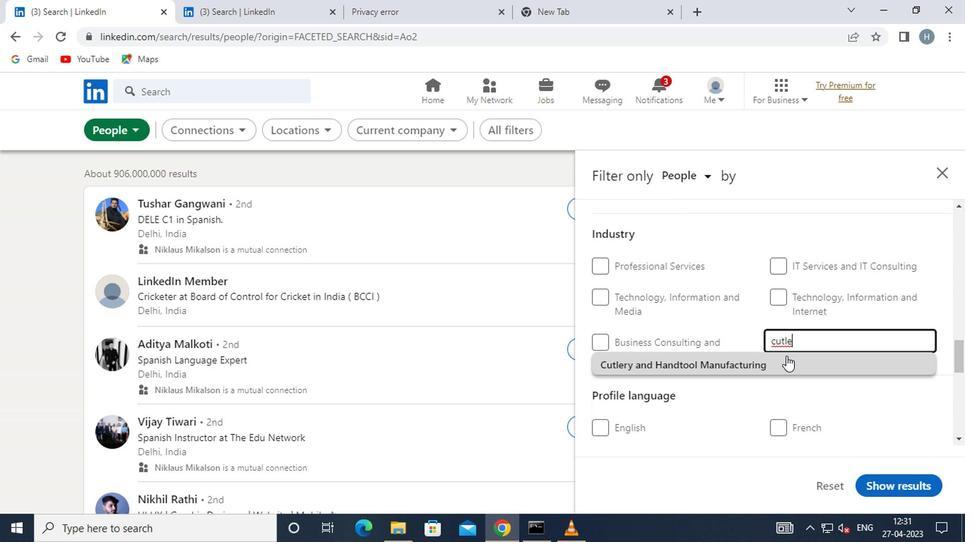 
Action: Mouse moved to (735, 339)
Screenshot: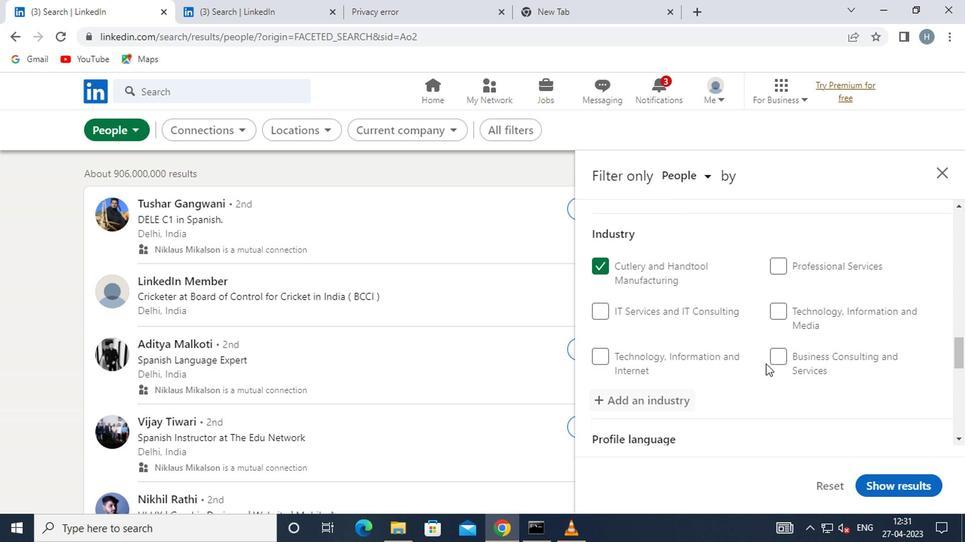 
Action: Mouse scrolled (735, 339) with delta (0, 0)
Screenshot: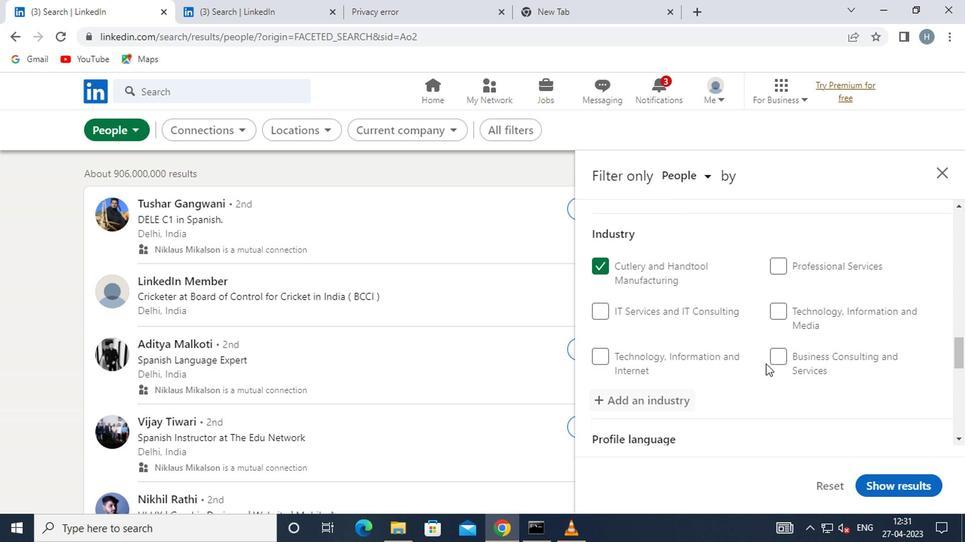 
Action: Mouse moved to (696, 335)
Screenshot: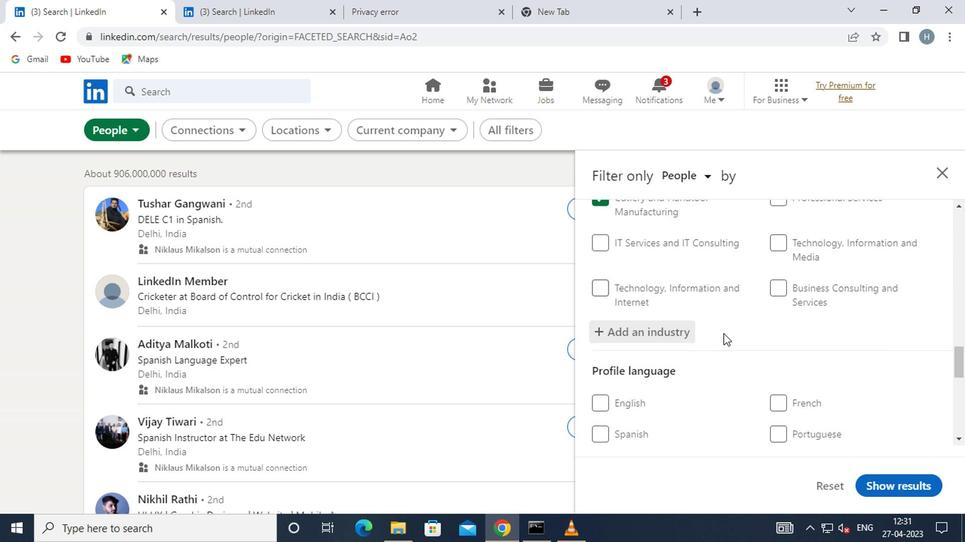 
Action: Mouse scrolled (696, 334) with delta (0, -1)
Screenshot: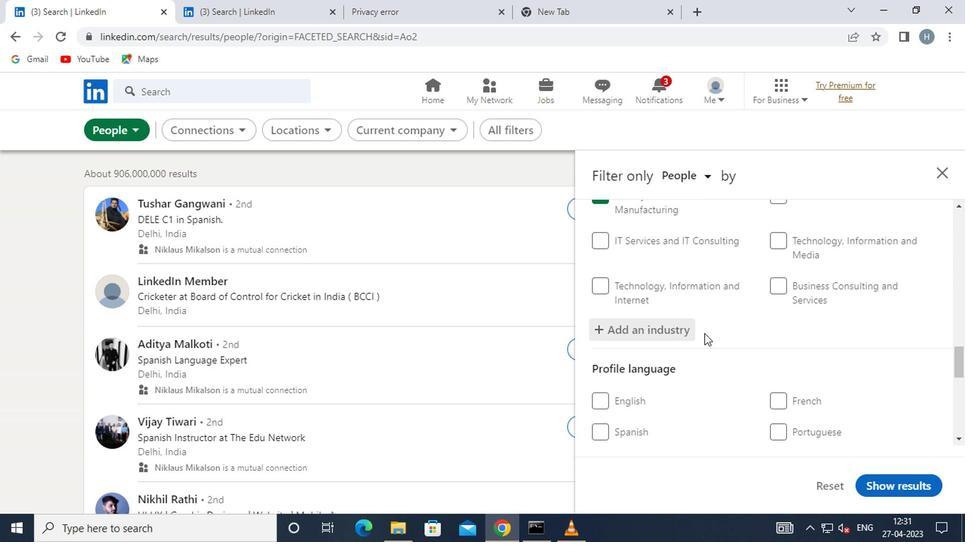 
Action: Mouse moved to (630, 363)
Screenshot: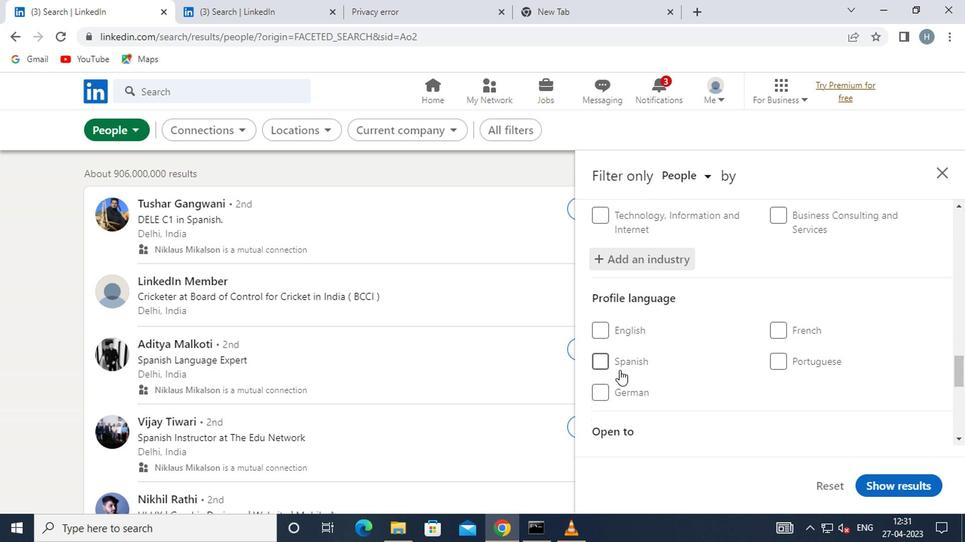 
Action: Mouse pressed left at (630, 363)
Screenshot: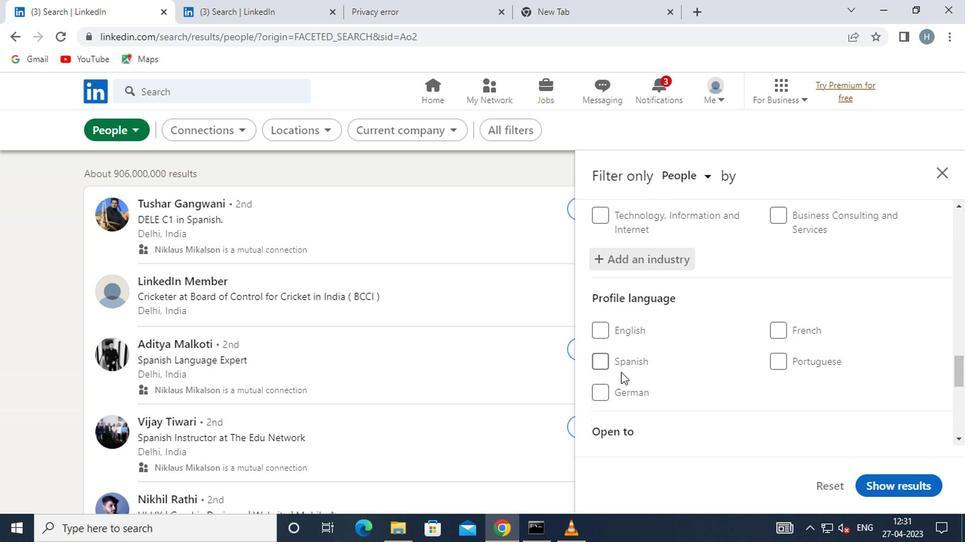 
Action: Mouse moved to (642, 358)
Screenshot: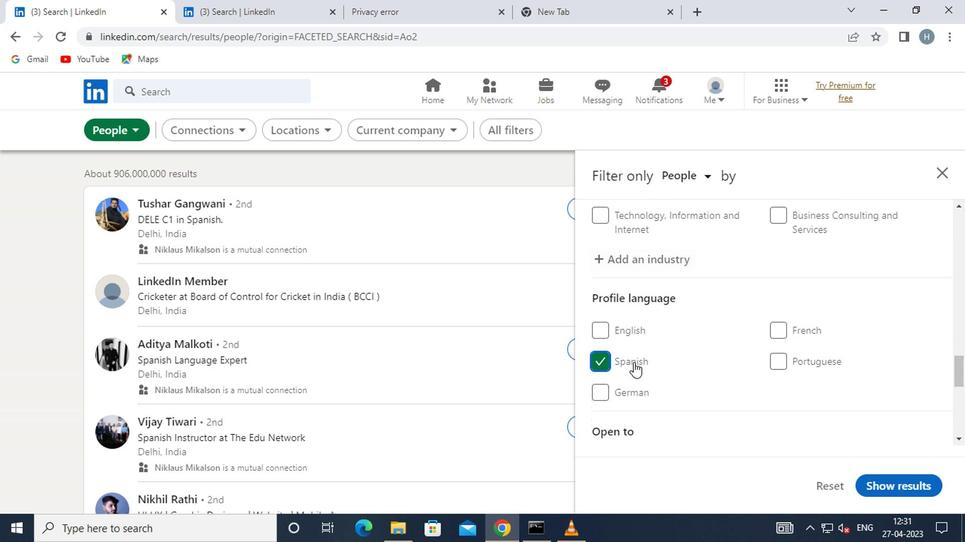 
Action: Mouse scrolled (642, 357) with delta (0, -1)
Screenshot: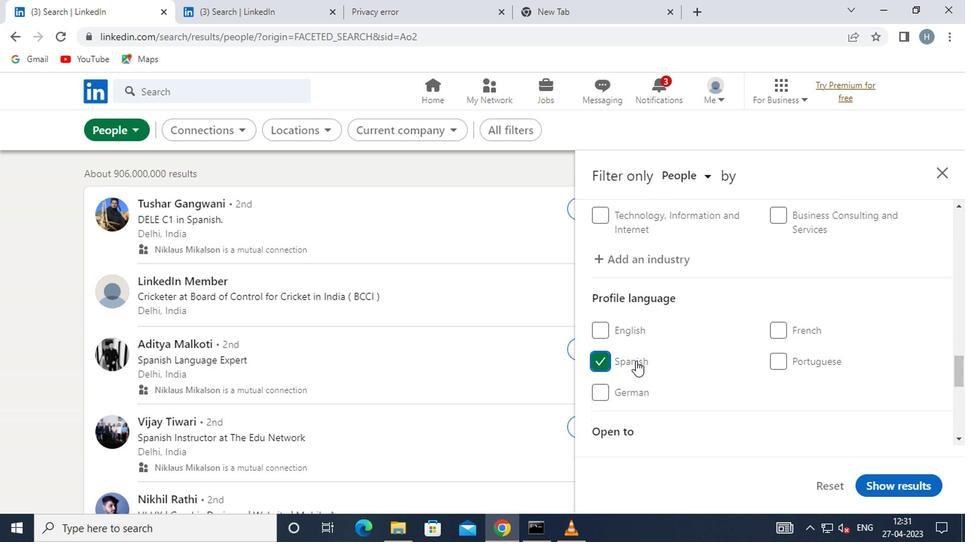 
Action: Mouse moved to (674, 343)
Screenshot: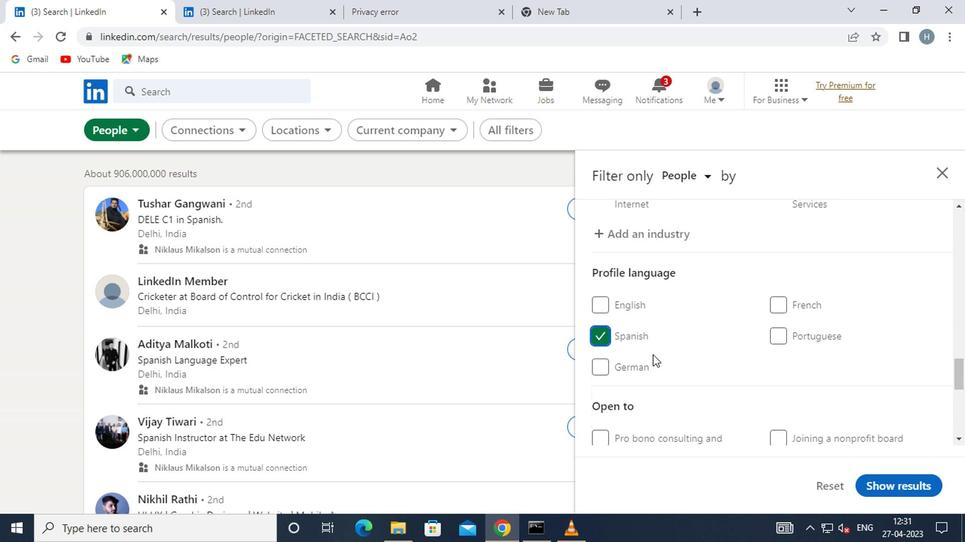 
Action: Mouse scrolled (674, 343) with delta (0, 0)
Screenshot: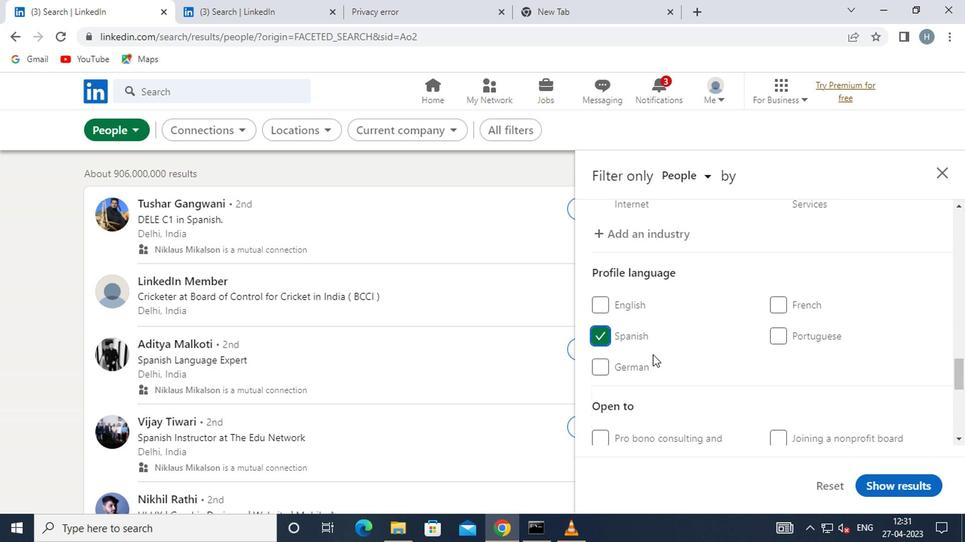 
Action: Mouse scrolled (674, 343) with delta (0, 0)
Screenshot: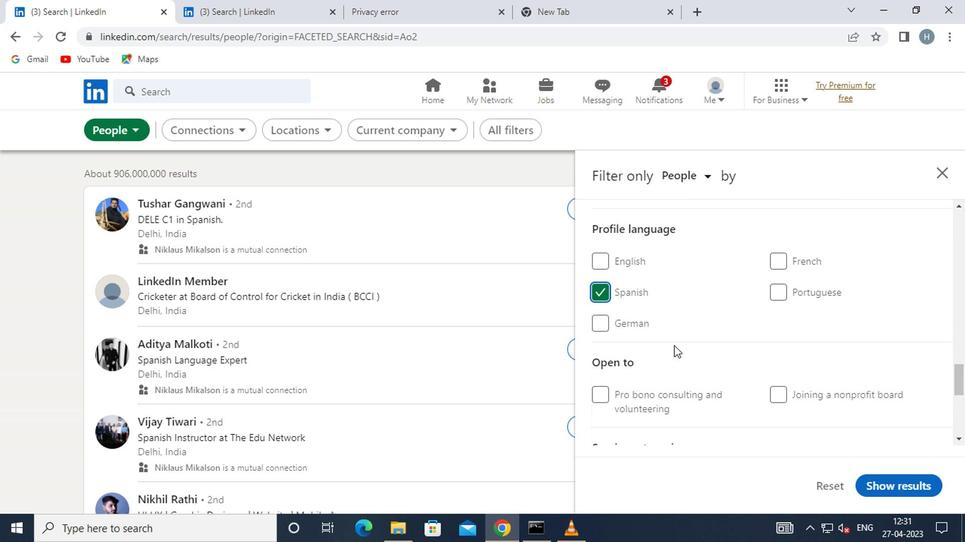 
Action: Mouse scrolled (674, 343) with delta (0, 0)
Screenshot: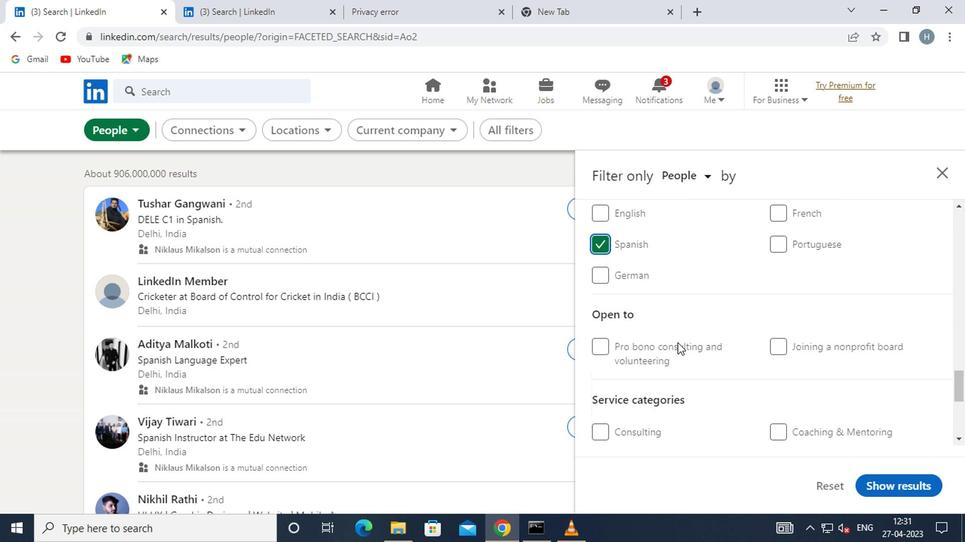 
Action: Mouse moved to (783, 325)
Screenshot: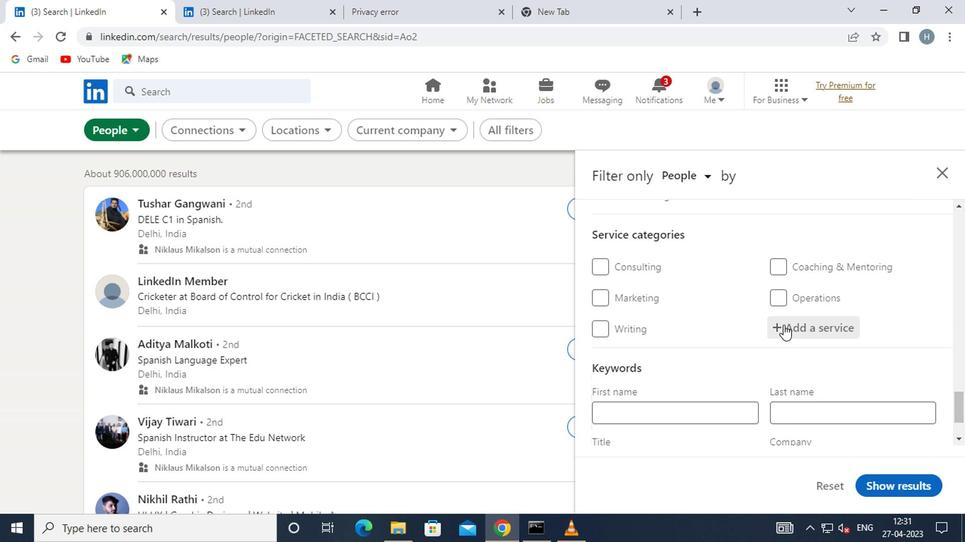 
Action: Mouse pressed left at (783, 325)
Screenshot: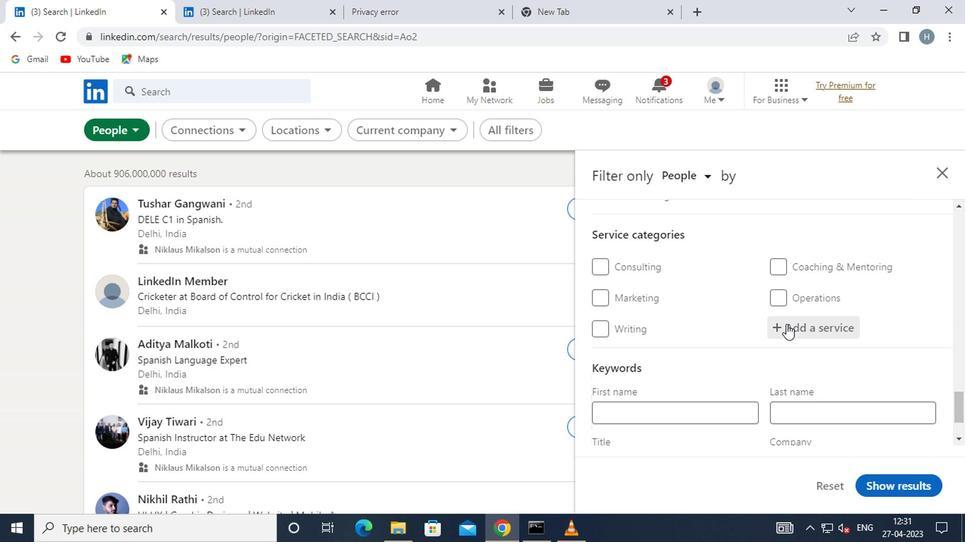 
Action: Key pressed HOMEO
Screenshot: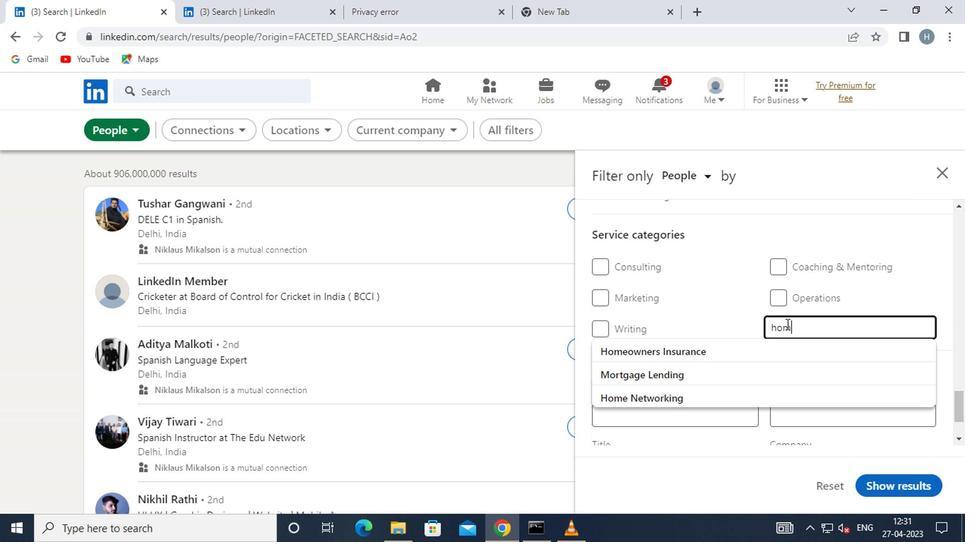 
Action: Mouse moved to (706, 350)
Screenshot: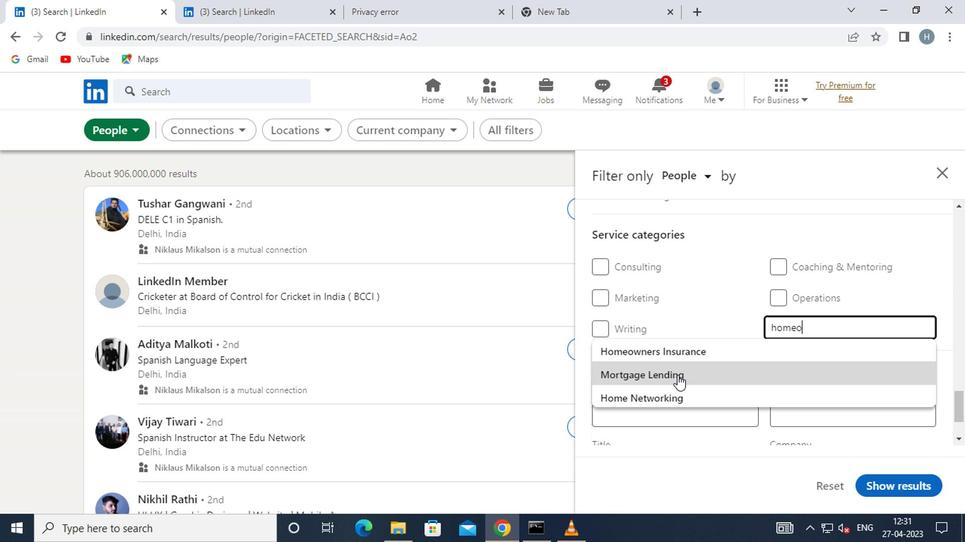 
Action: Mouse pressed left at (706, 350)
Screenshot: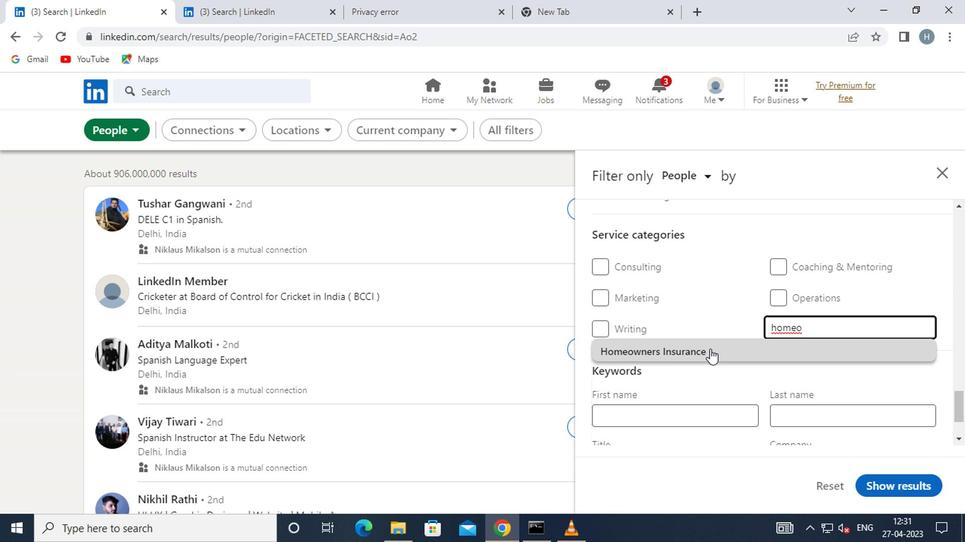 
Action: Mouse scrolled (706, 349) with delta (0, 0)
Screenshot: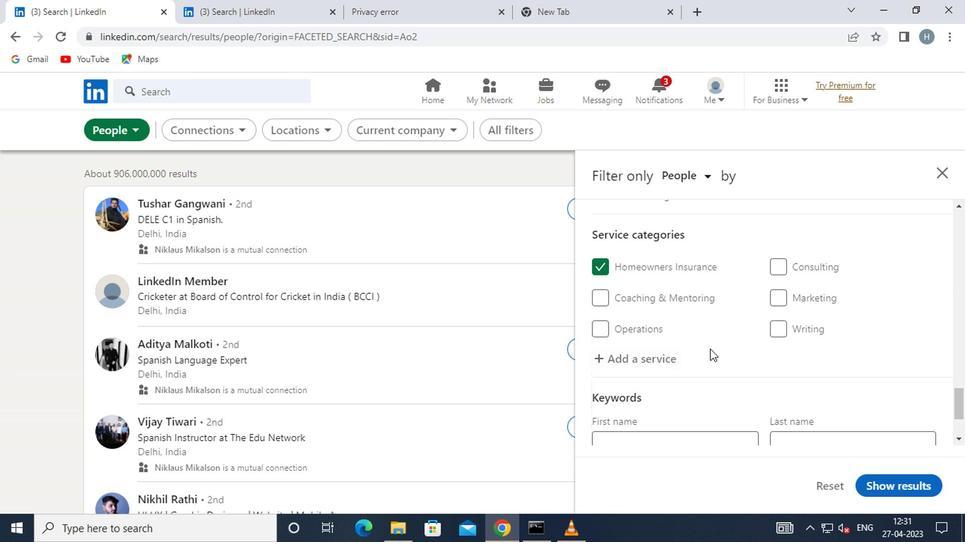 
Action: Mouse scrolled (706, 349) with delta (0, 0)
Screenshot: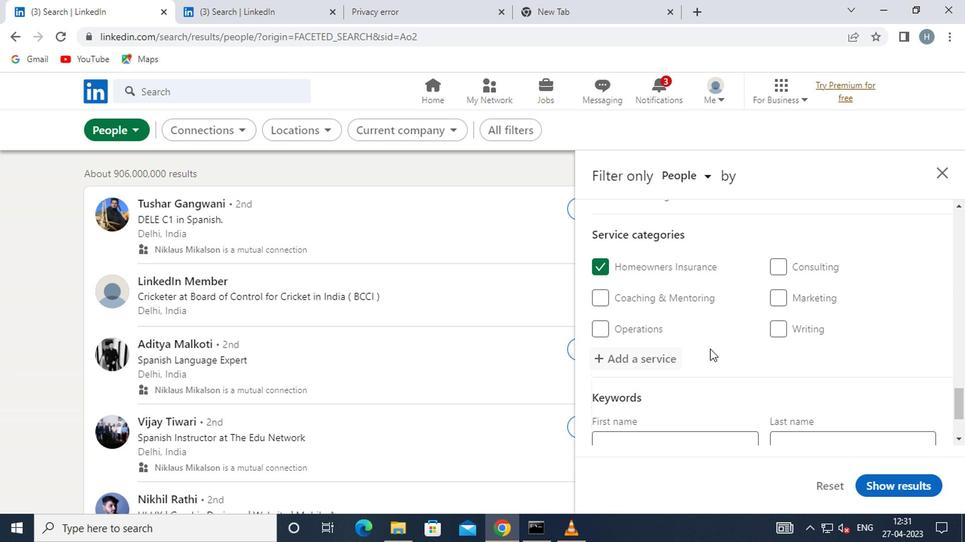 
Action: Mouse scrolled (706, 349) with delta (0, 0)
Screenshot: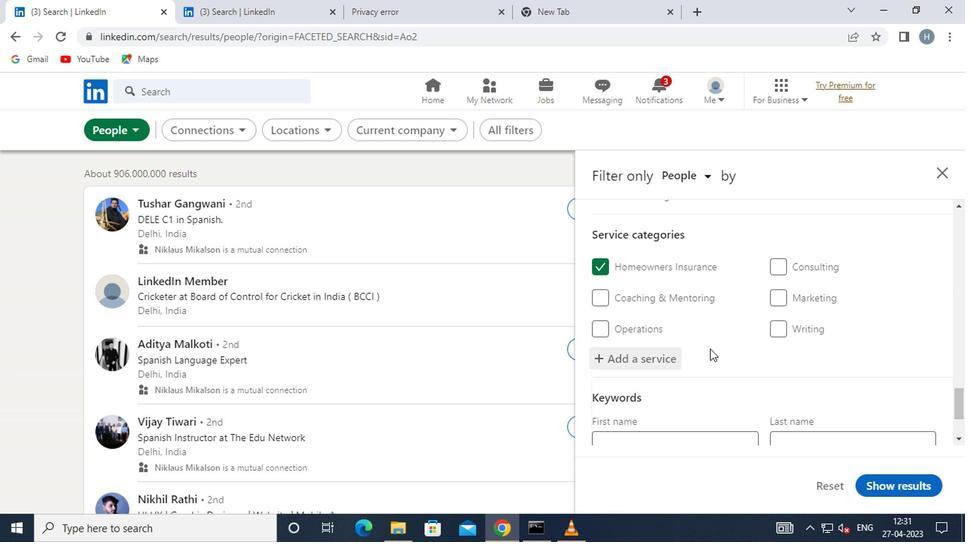 
Action: Mouse scrolled (706, 349) with delta (0, 0)
Screenshot: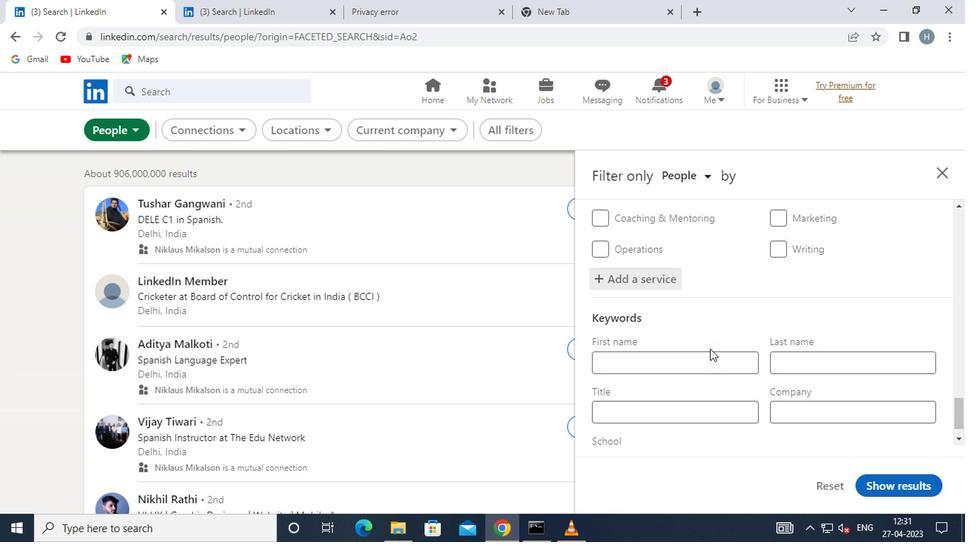 
Action: Mouse scrolled (706, 349) with delta (0, 0)
Screenshot: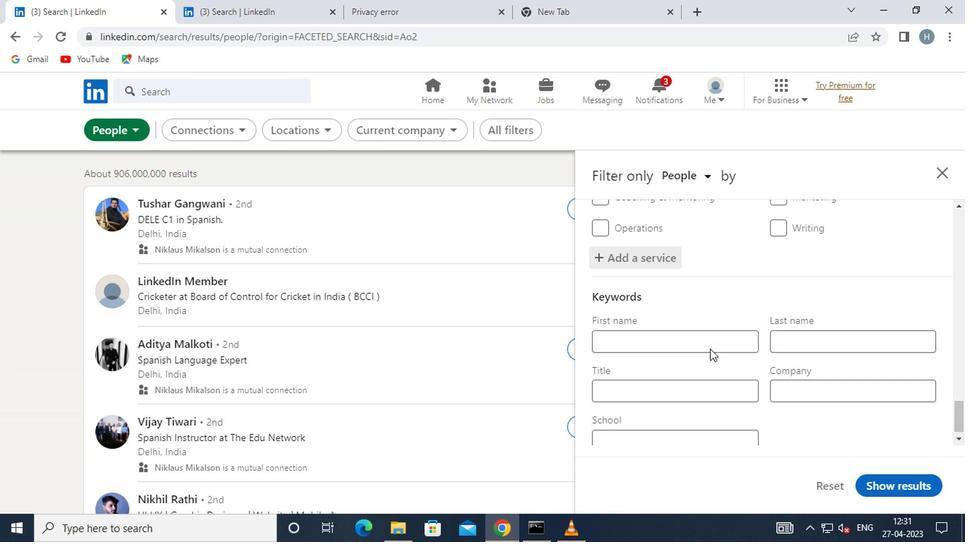 
Action: Mouse moved to (697, 377)
Screenshot: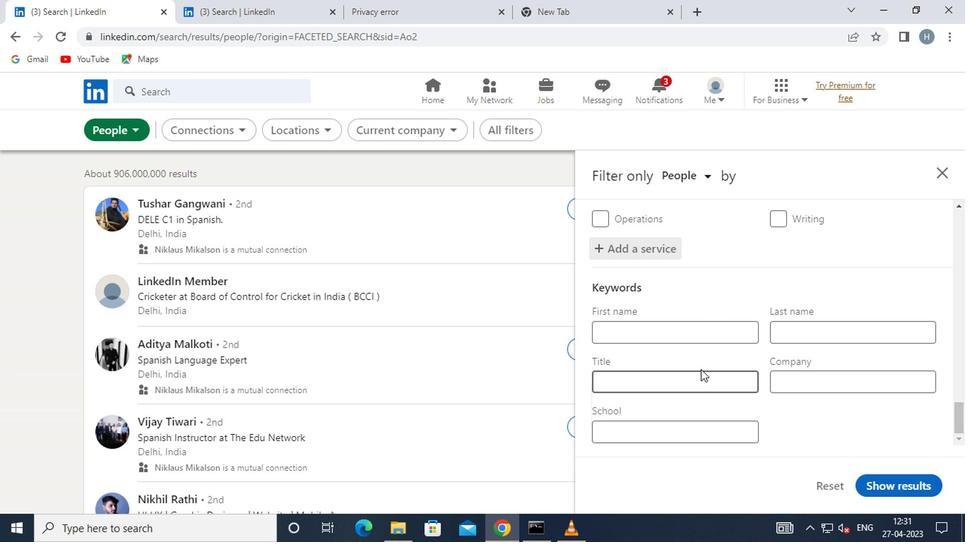 
Action: Mouse pressed left at (697, 377)
Screenshot: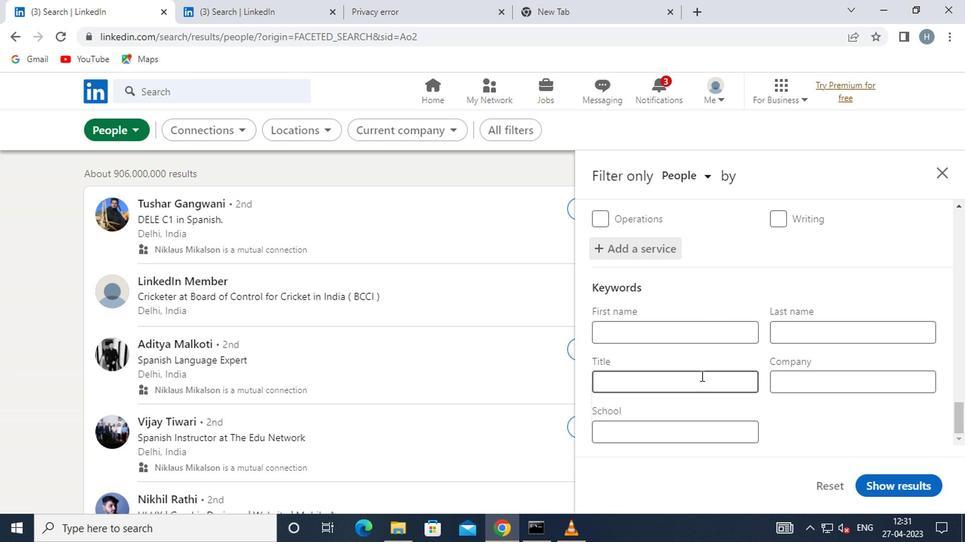 
Action: Mouse moved to (697, 377)
Screenshot: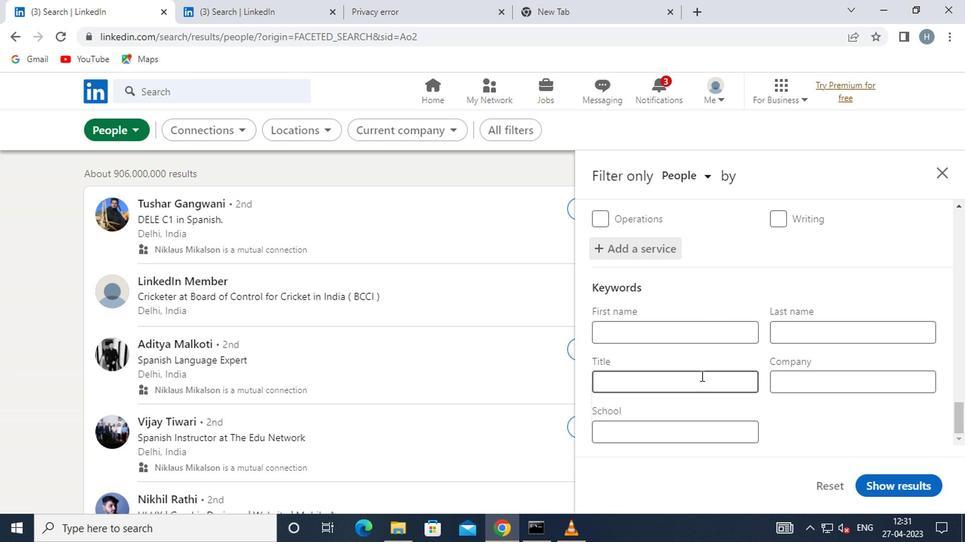 
Action: Key pressed <Key.shift>ELECTRICIAN
Screenshot: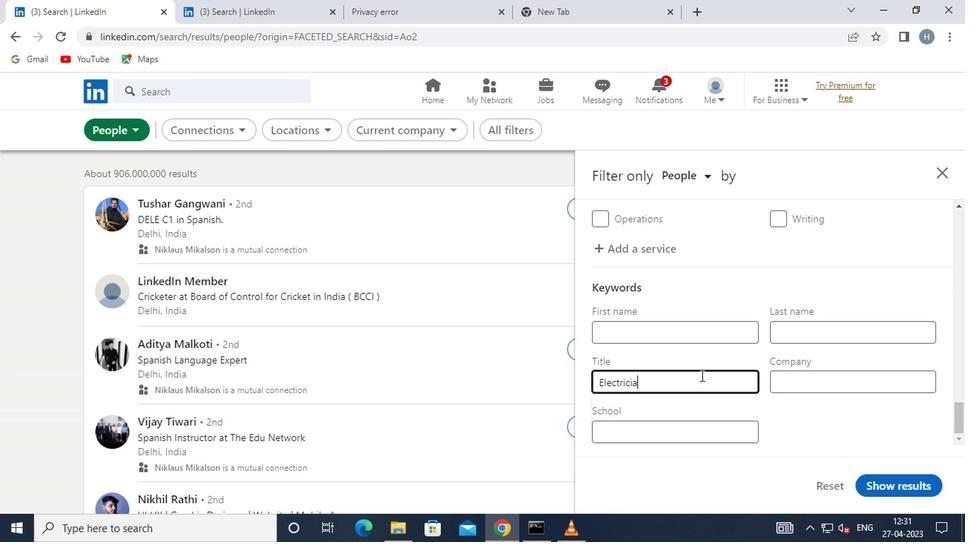 
Action: Mouse moved to (880, 484)
Screenshot: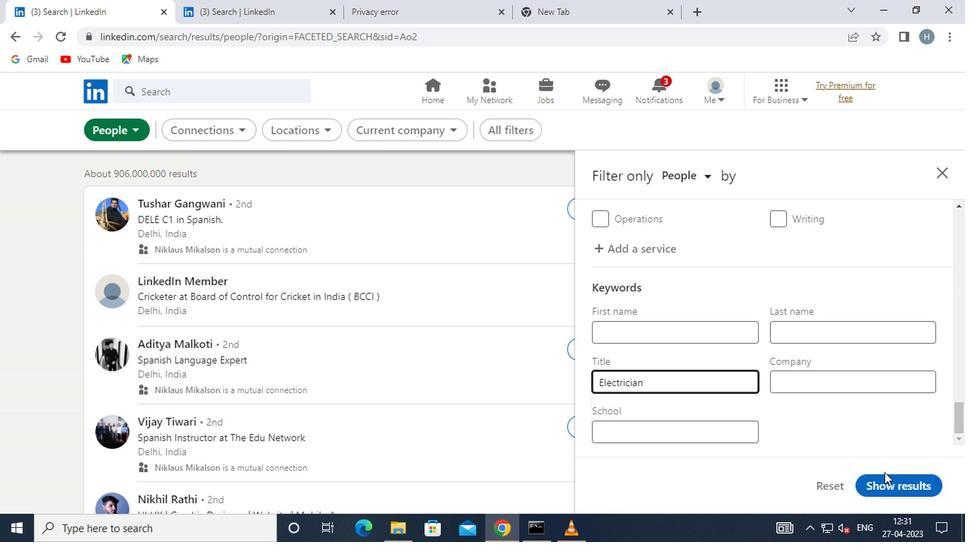 
Action: Mouse pressed left at (880, 484)
Screenshot: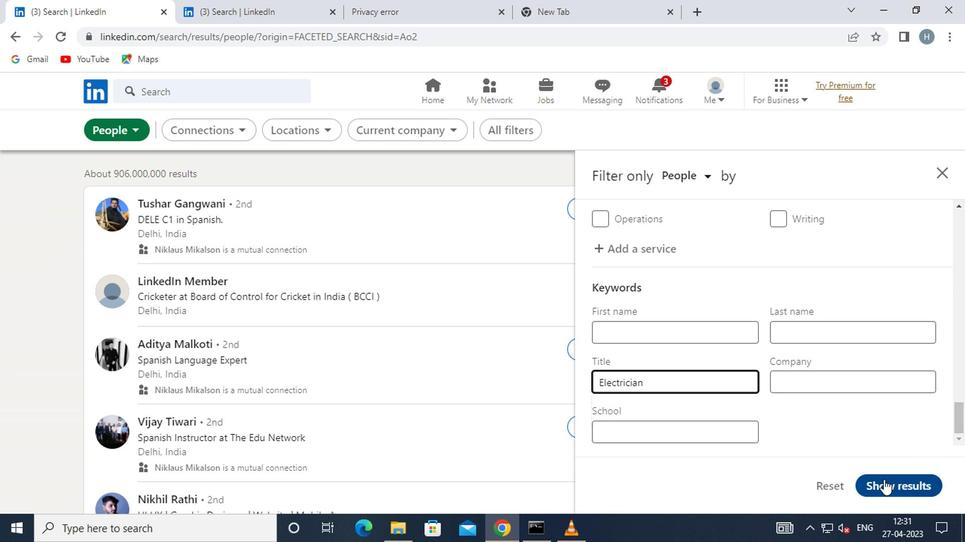 
Action: Mouse moved to (642, 388)
Screenshot: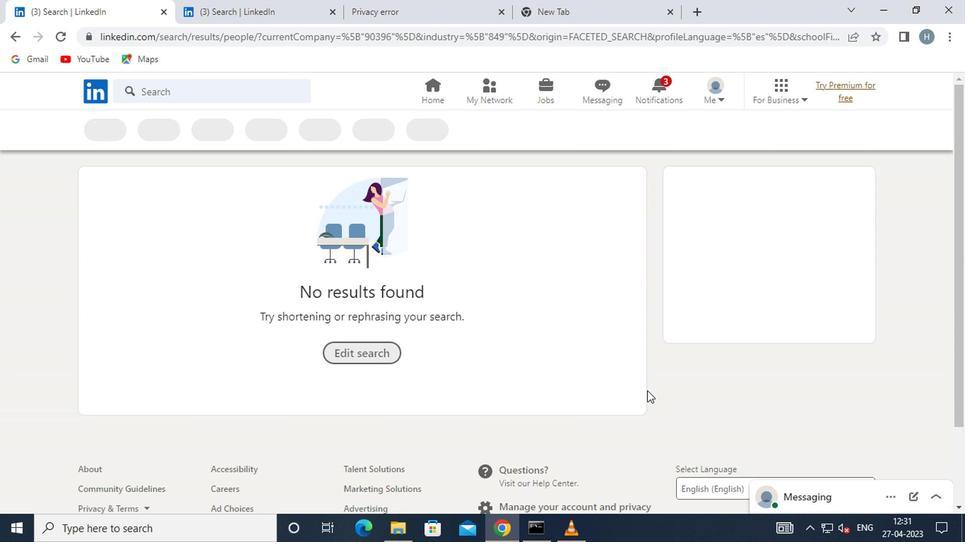 
